 Task: Create a due date automation trigger when advanced on, 2 working days after a card is due add fields with custom fields "Resume" completed at 11:00 AM.
Action: Mouse moved to (1007, 309)
Screenshot: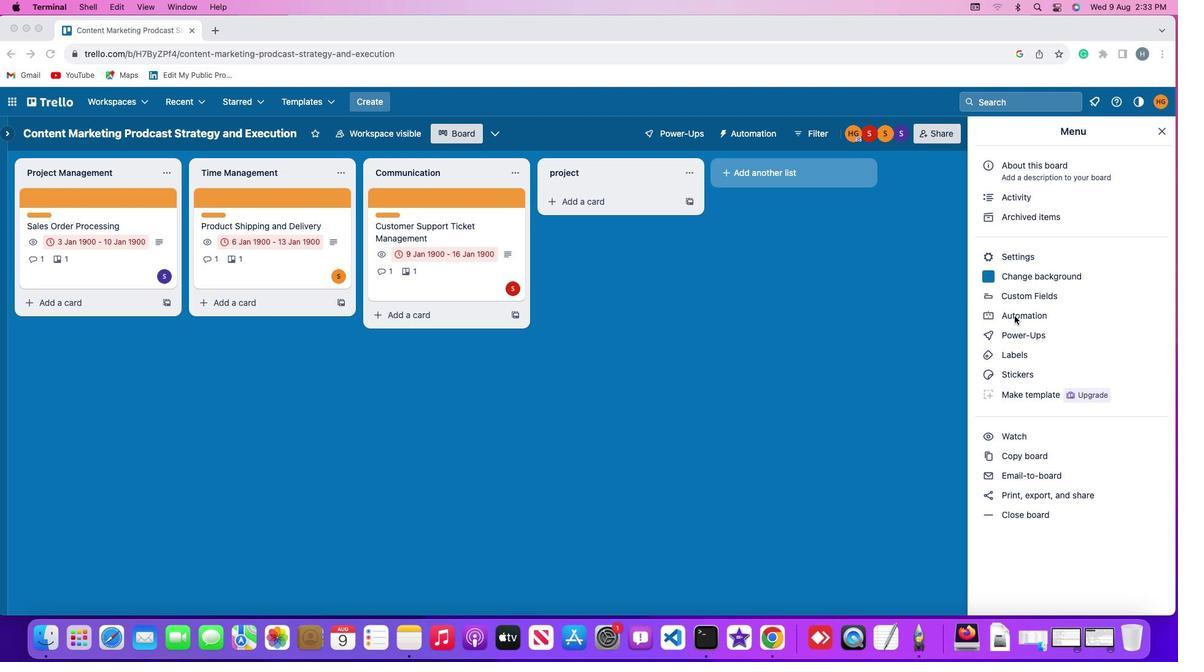 
Action: Mouse pressed left at (1007, 309)
Screenshot: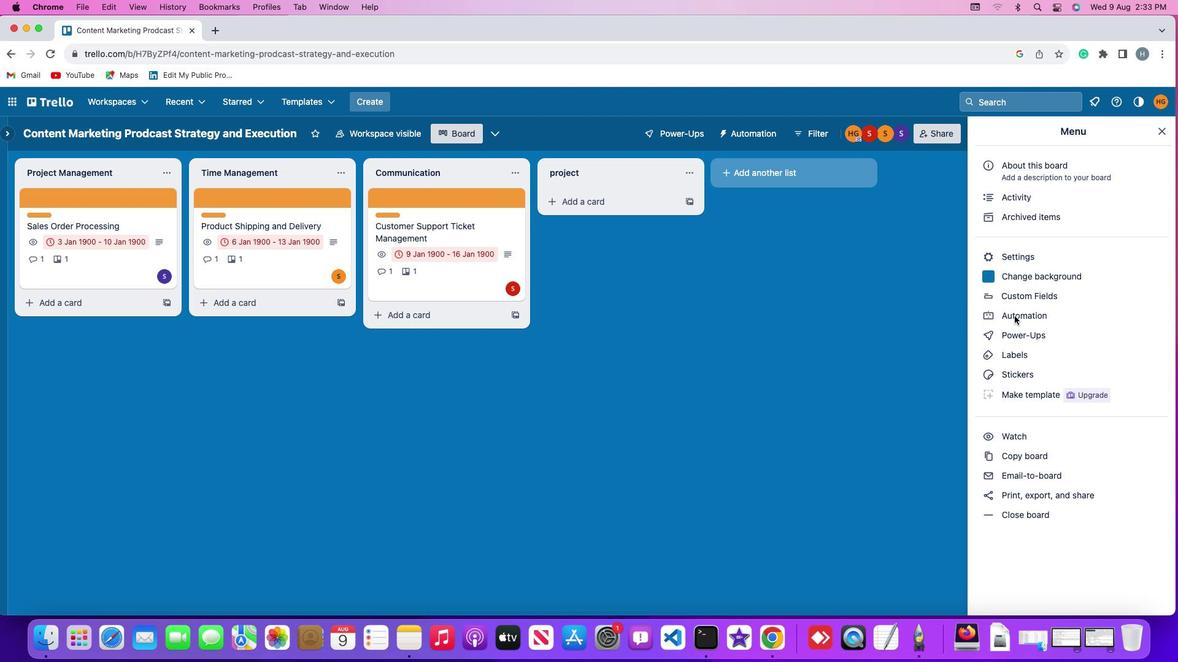 
Action: Mouse pressed left at (1007, 309)
Screenshot: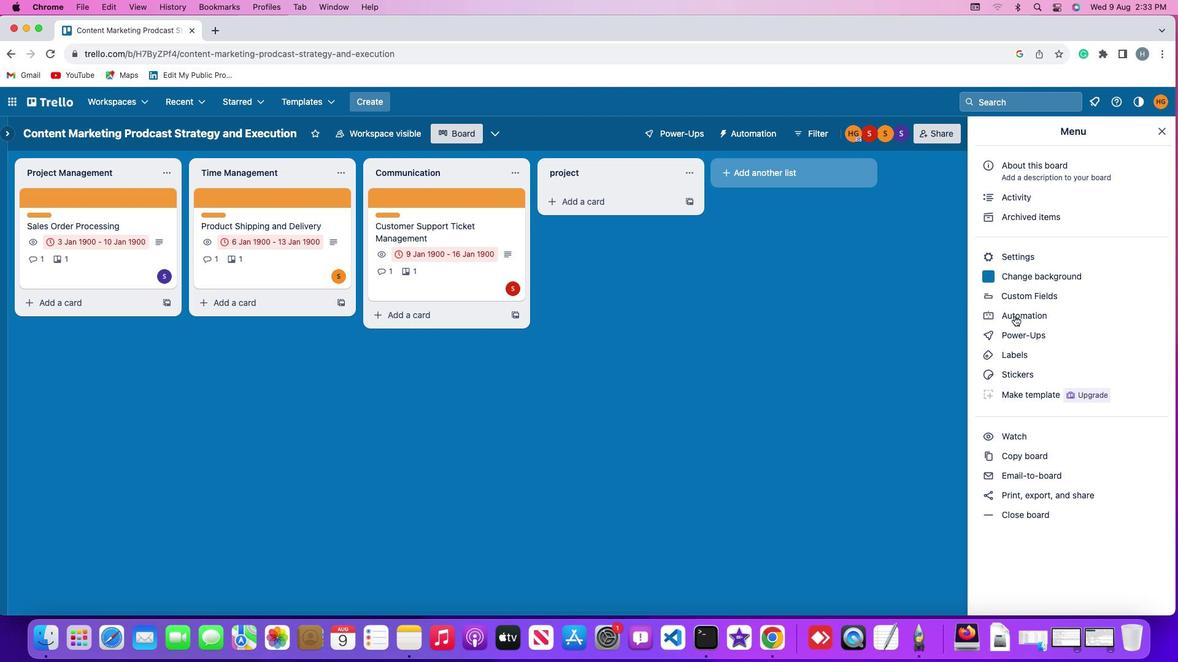 
Action: Mouse moved to (75, 289)
Screenshot: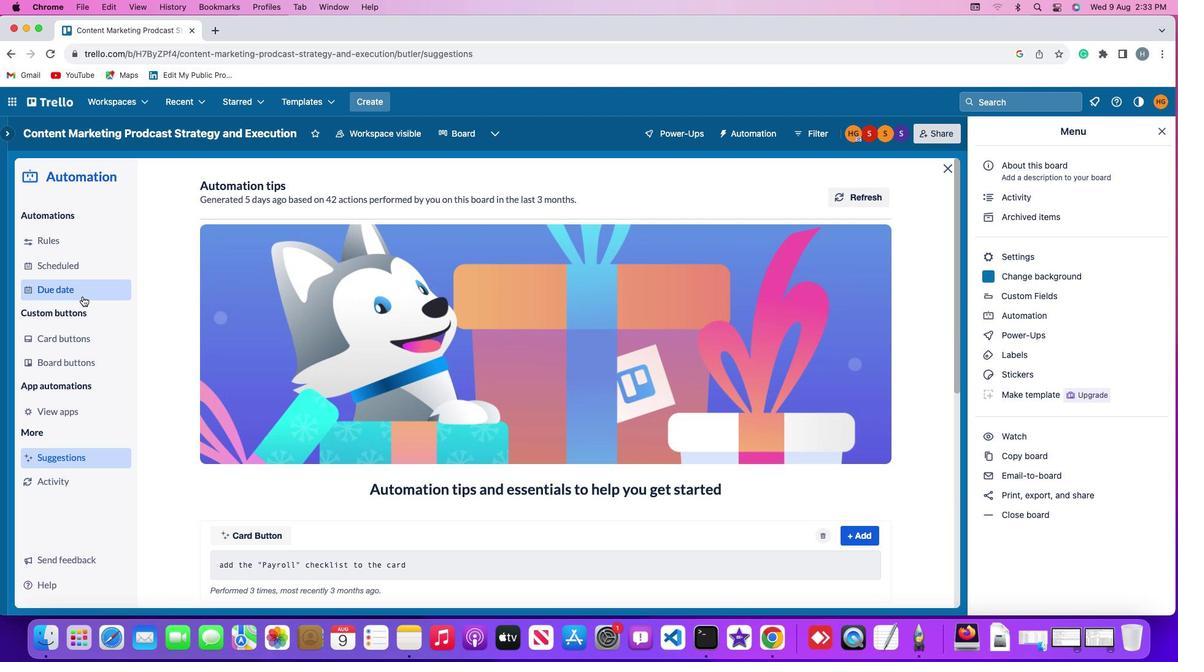 
Action: Mouse pressed left at (75, 289)
Screenshot: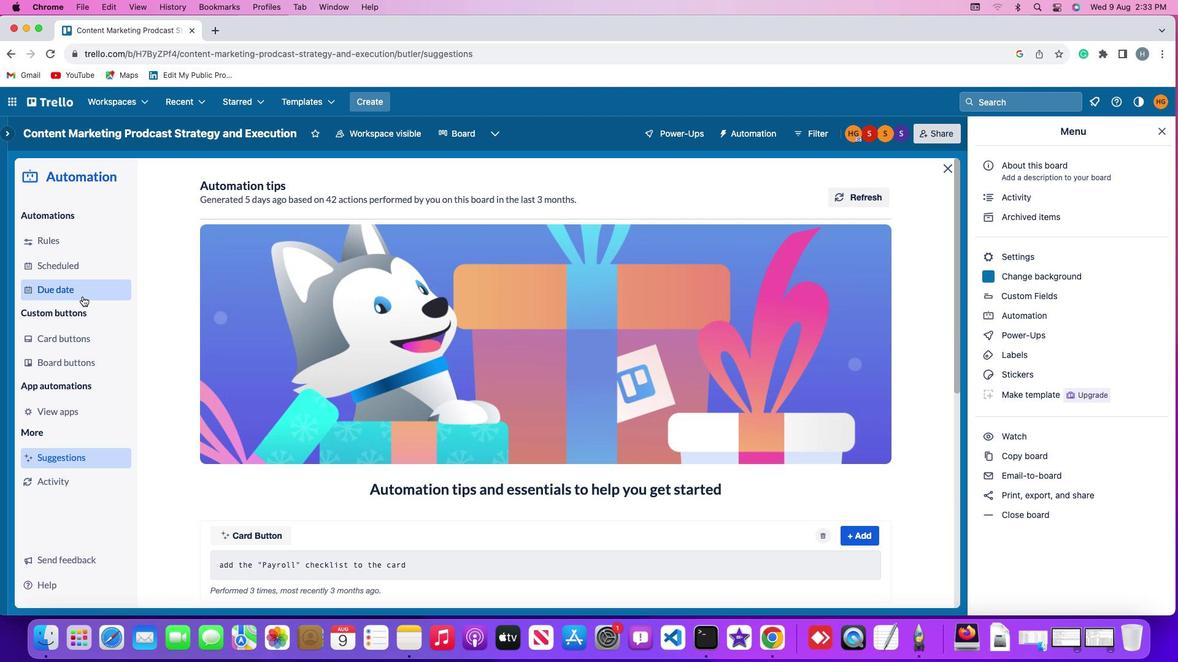 
Action: Mouse moved to (802, 183)
Screenshot: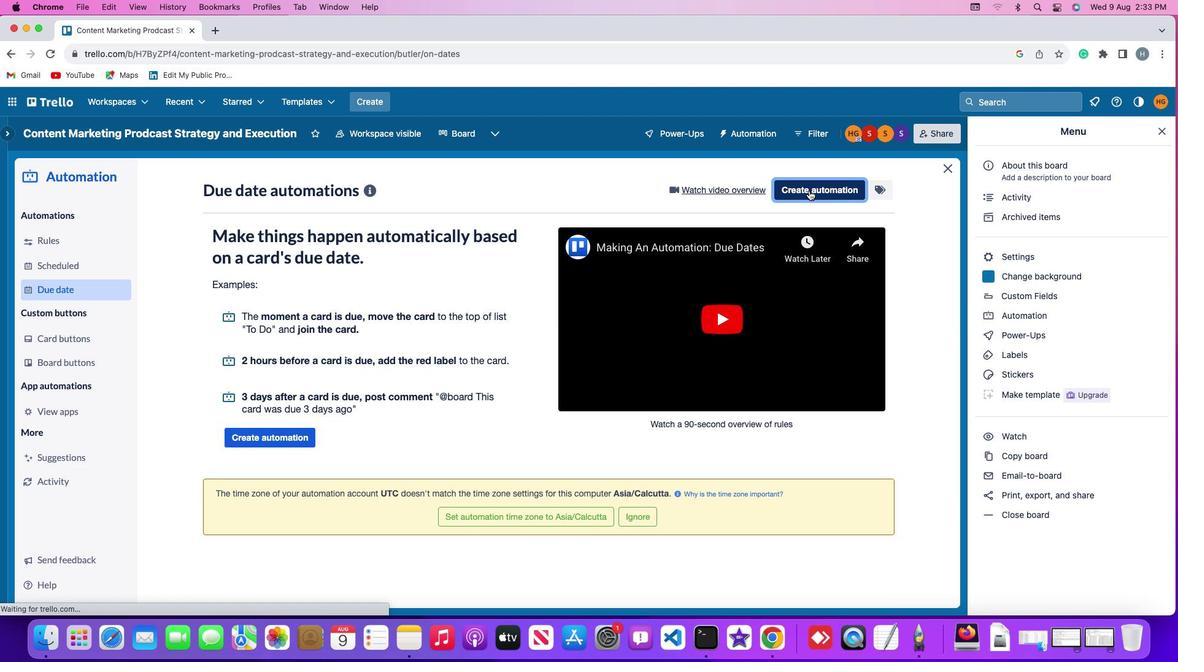 
Action: Mouse pressed left at (802, 183)
Screenshot: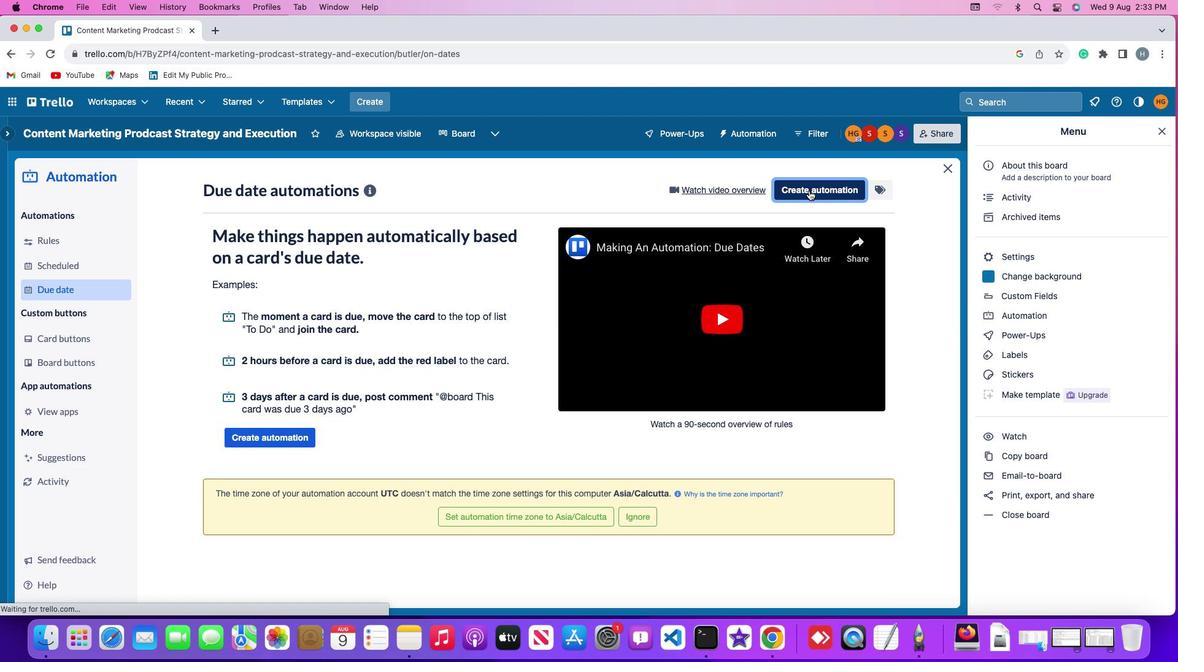 
Action: Mouse moved to (249, 299)
Screenshot: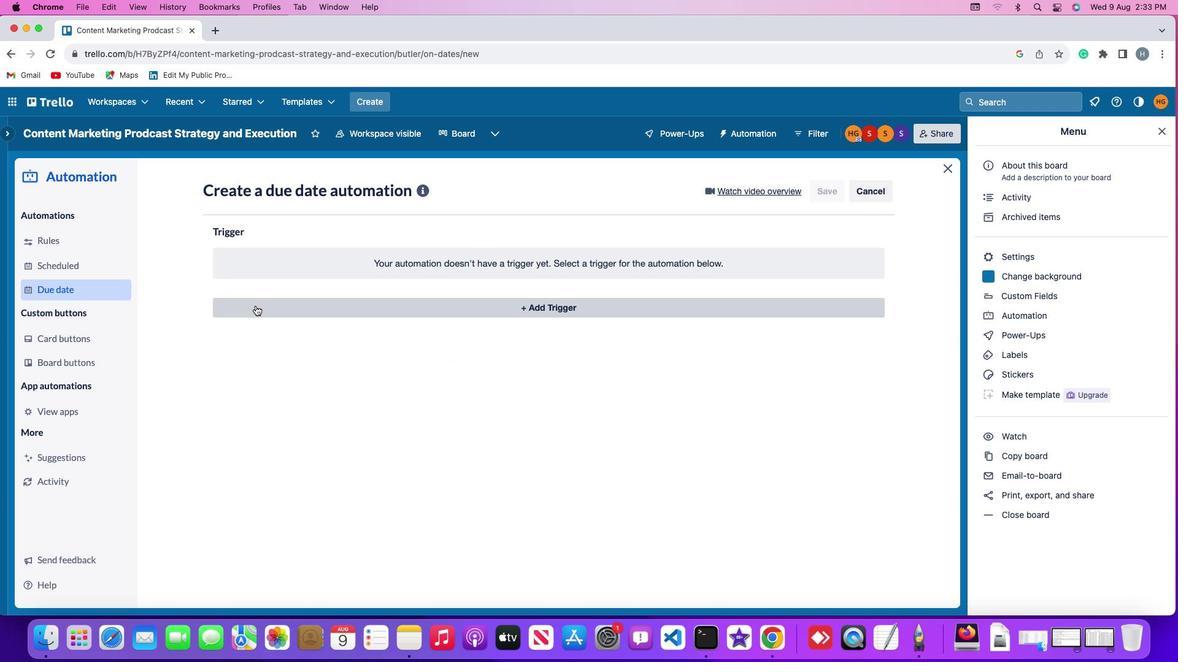 
Action: Mouse pressed left at (249, 299)
Screenshot: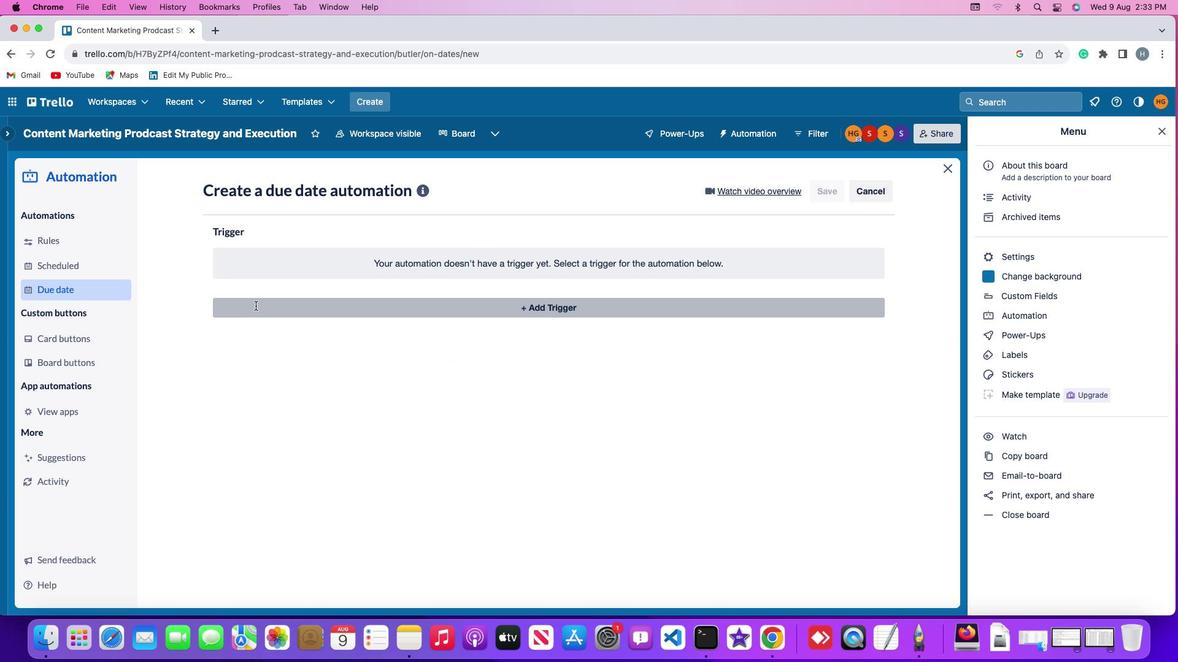 
Action: Mouse moved to (230, 481)
Screenshot: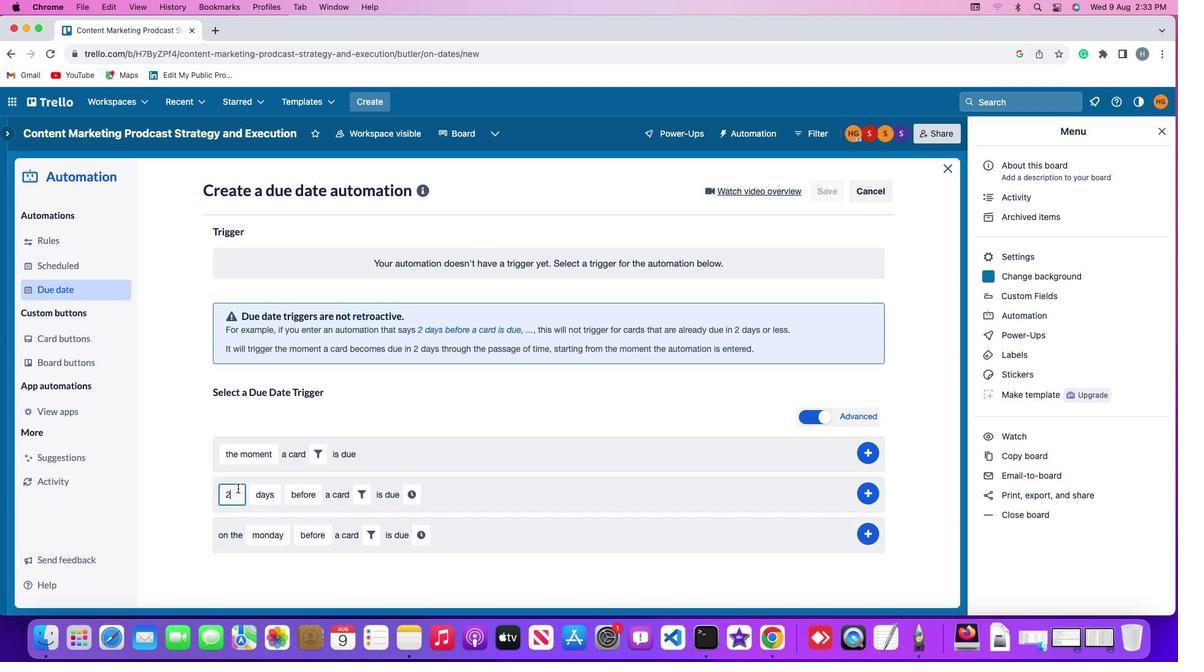 
Action: Mouse pressed left at (230, 481)
Screenshot: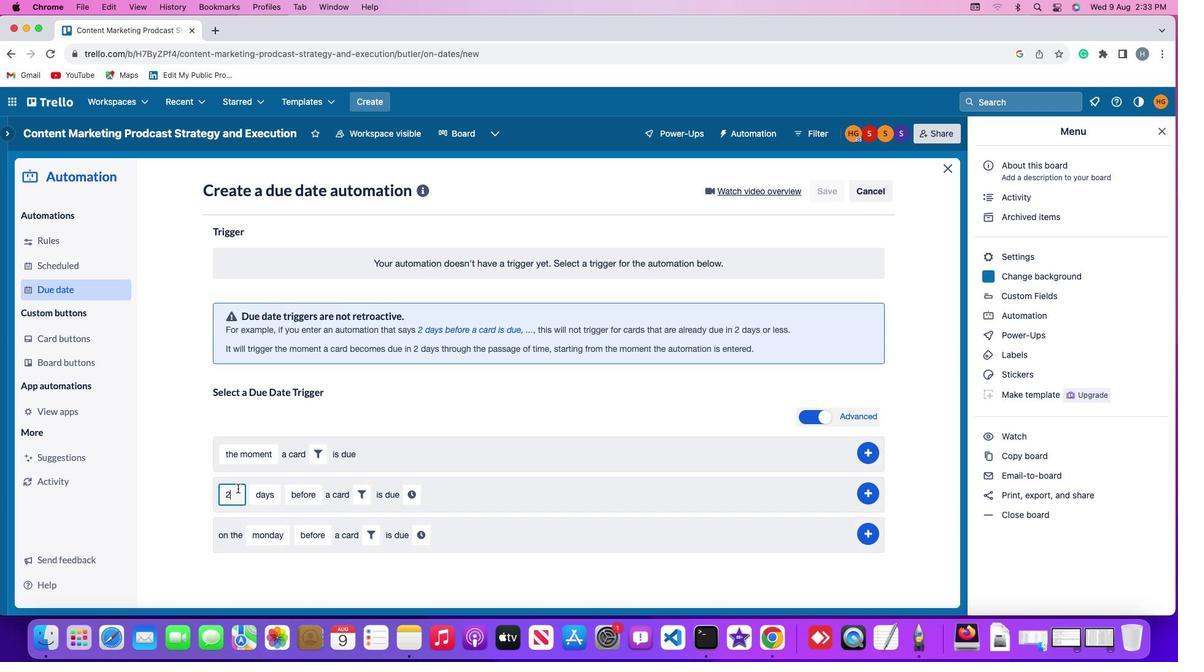 
Action: Mouse moved to (230, 482)
Screenshot: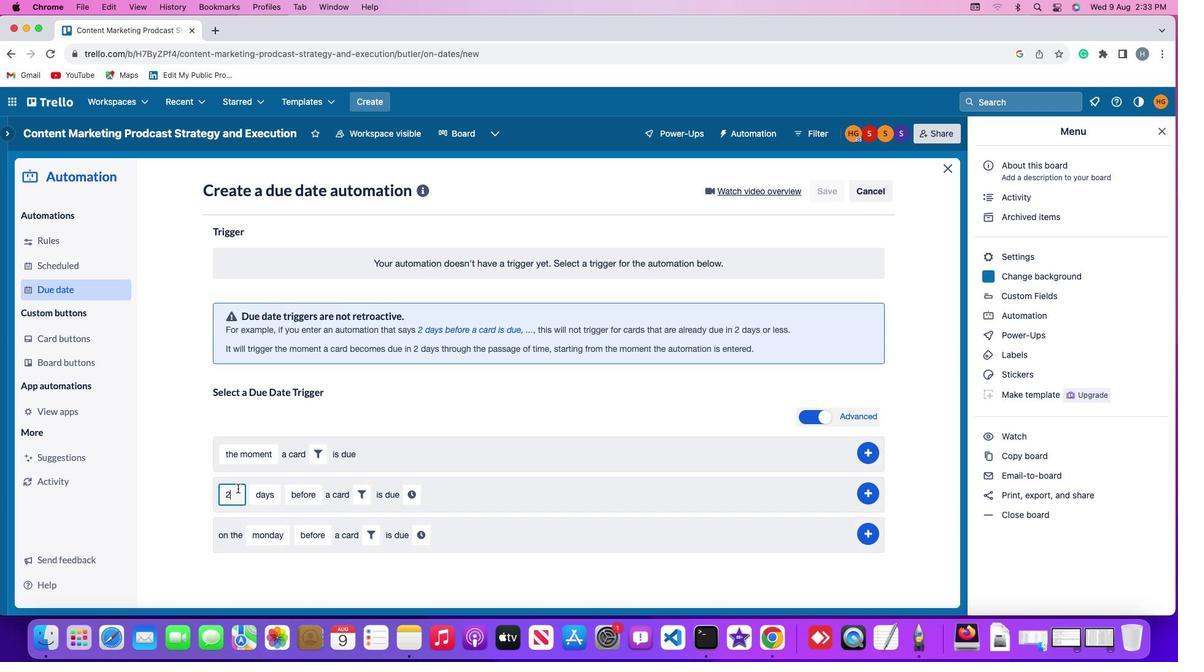 
Action: Key pressed Key.backspace
Screenshot: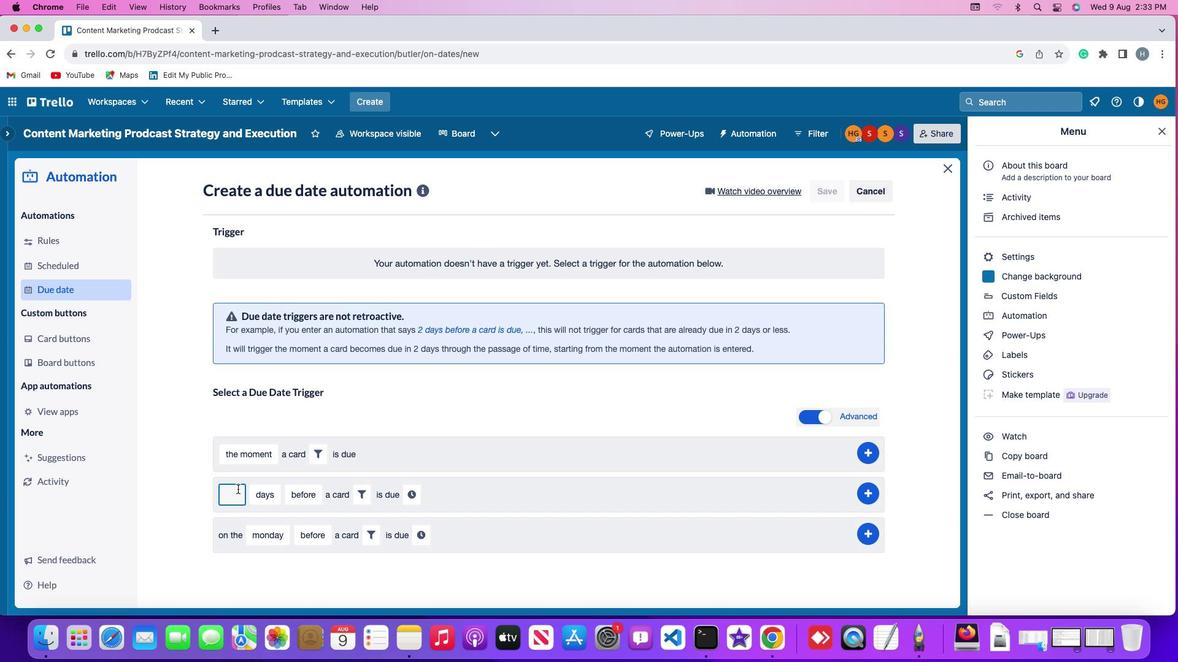 
Action: Mouse moved to (230, 482)
Screenshot: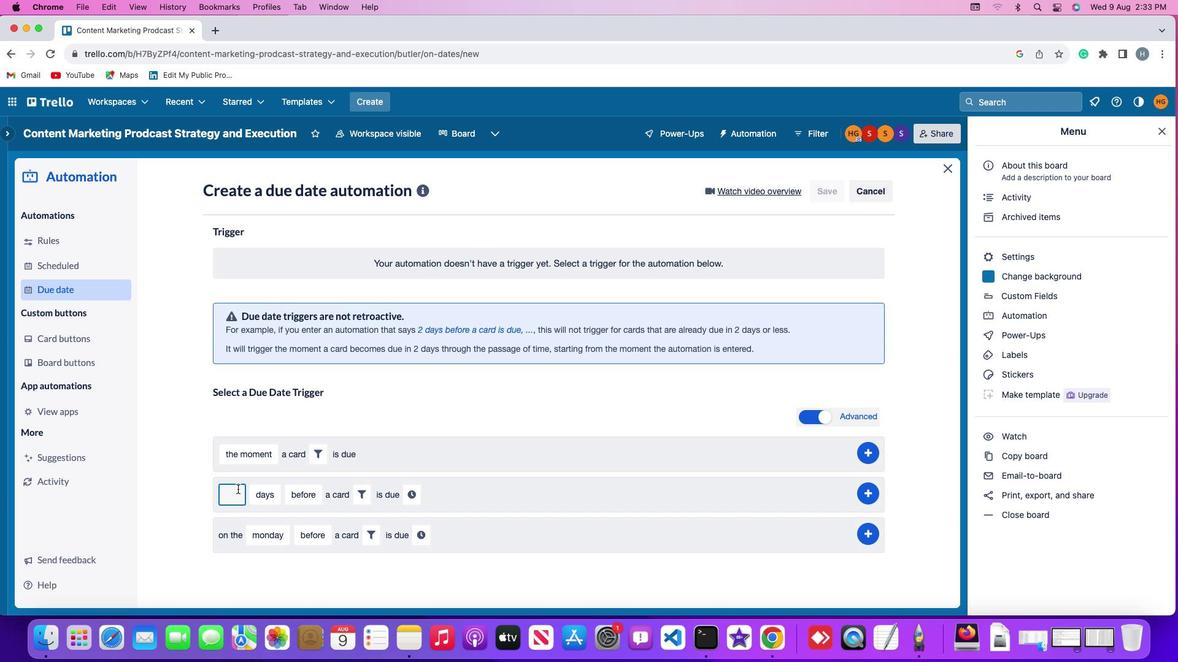 
Action: Key pressed '2'
Screenshot: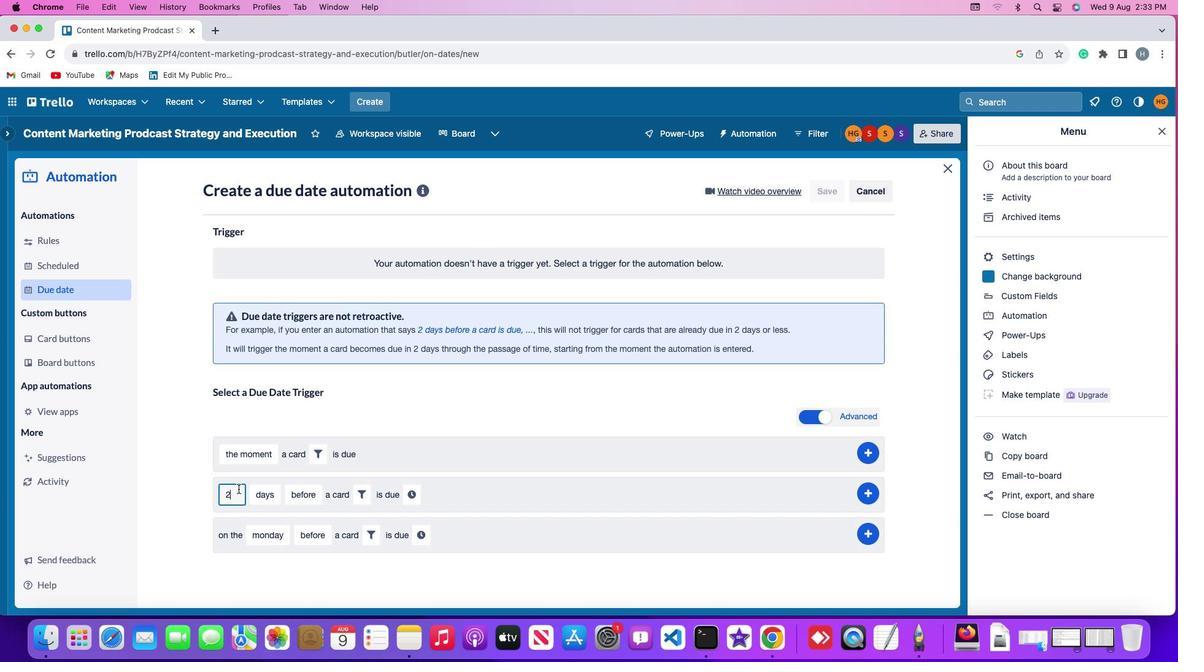 
Action: Mouse moved to (247, 488)
Screenshot: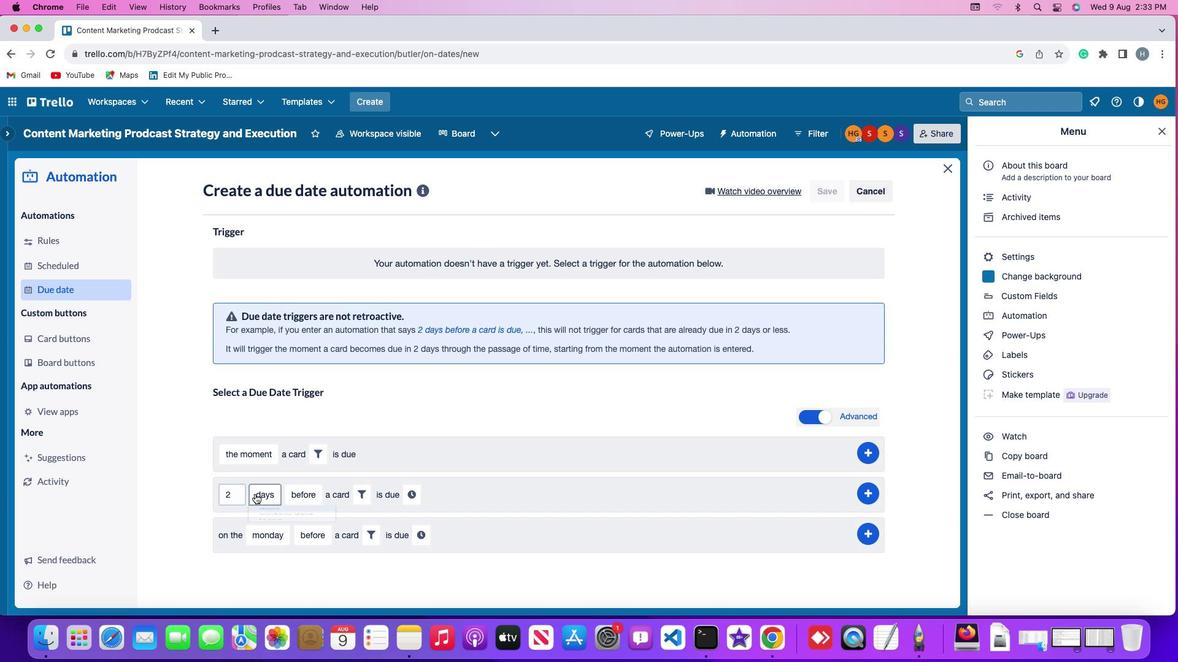 
Action: Mouse pressed left at (247, 488)
Screenshot: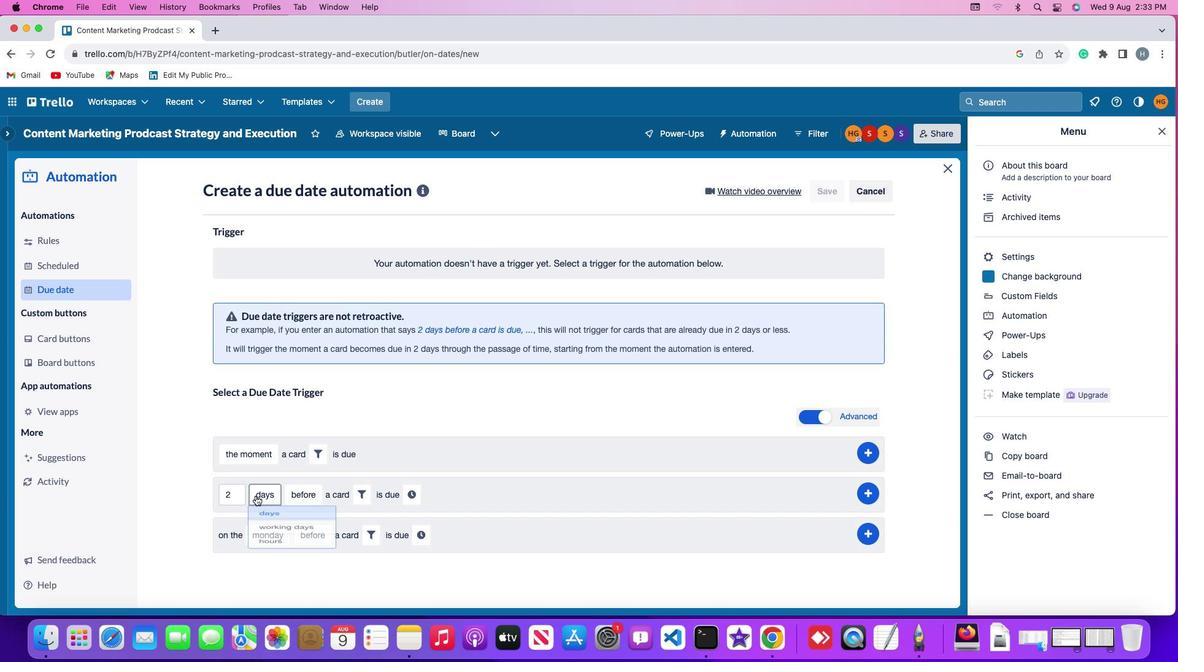 
Action: Mouse moved to (266, 533)
Screenshot: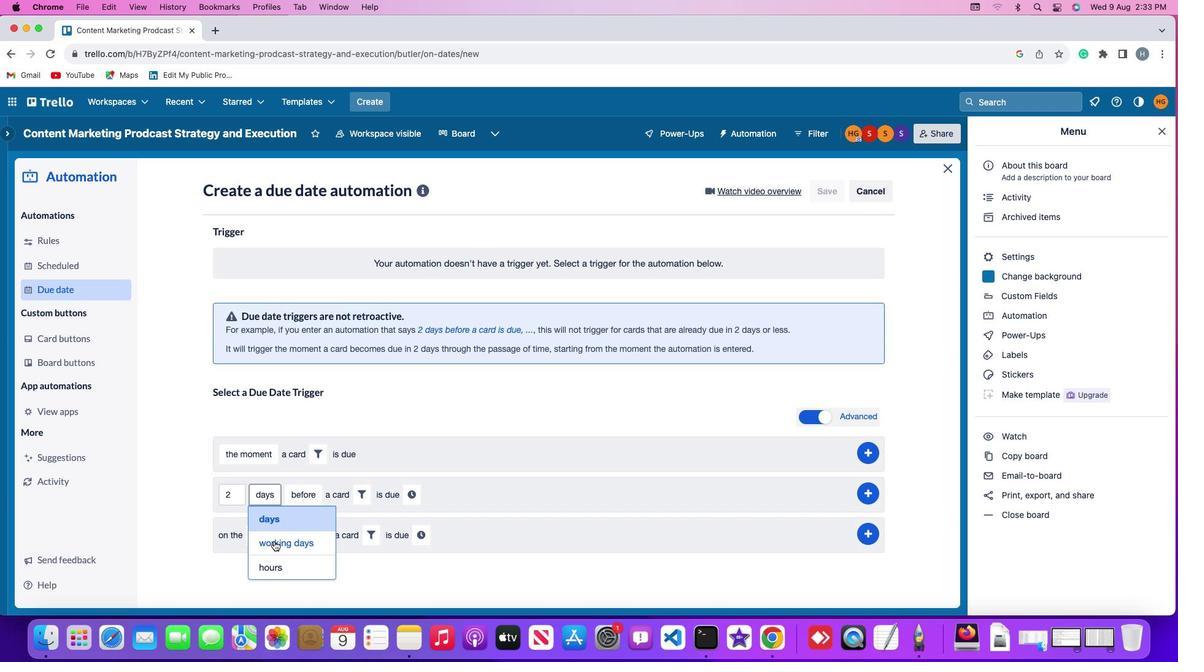 
Action: Mouse pressed left at (266, 533)
Screenshot: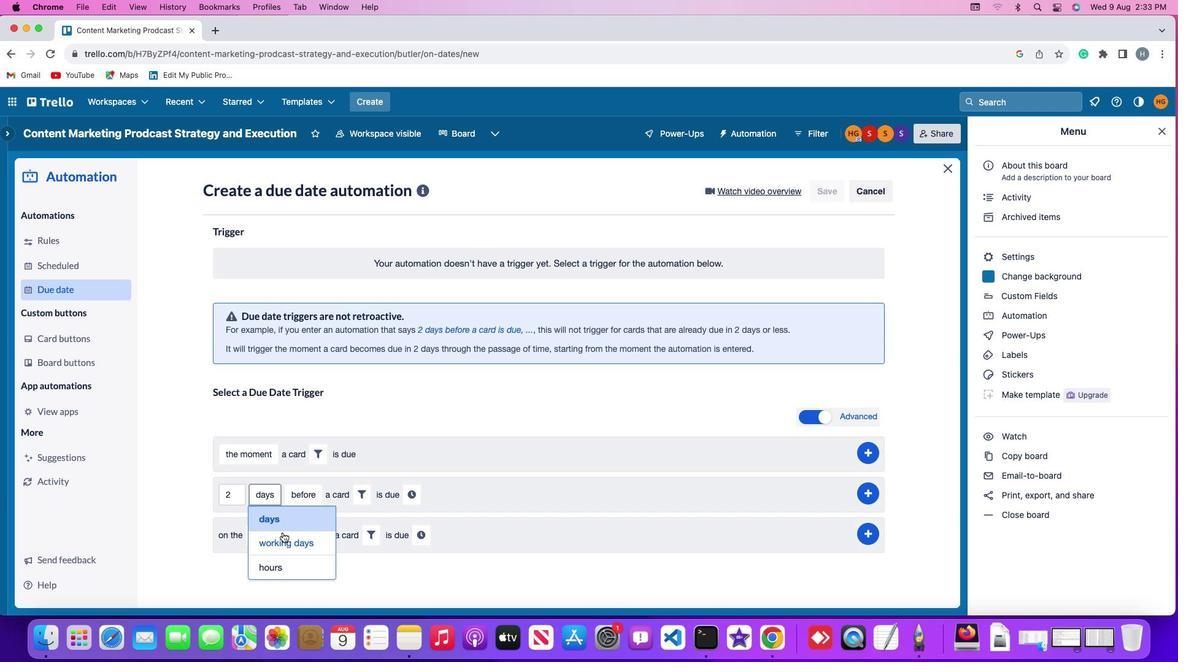 
Action: Mouse moved to (317, 484)
Screenshot: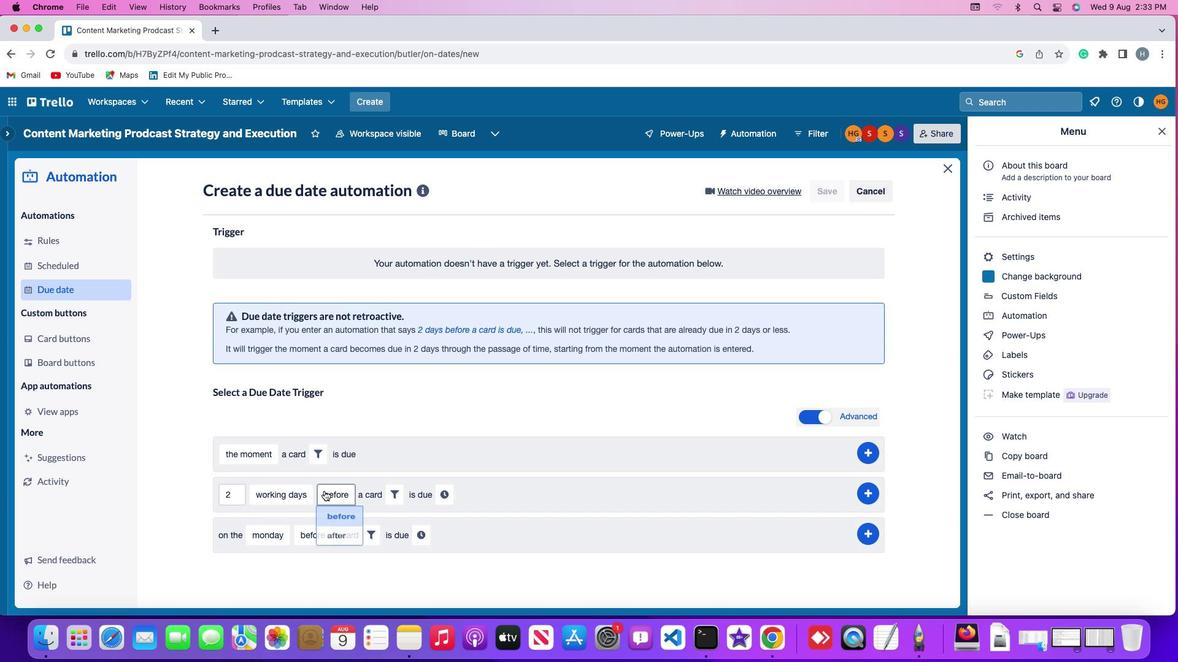 
Action: Mouse pressed left at (317, 484)
Screenshot: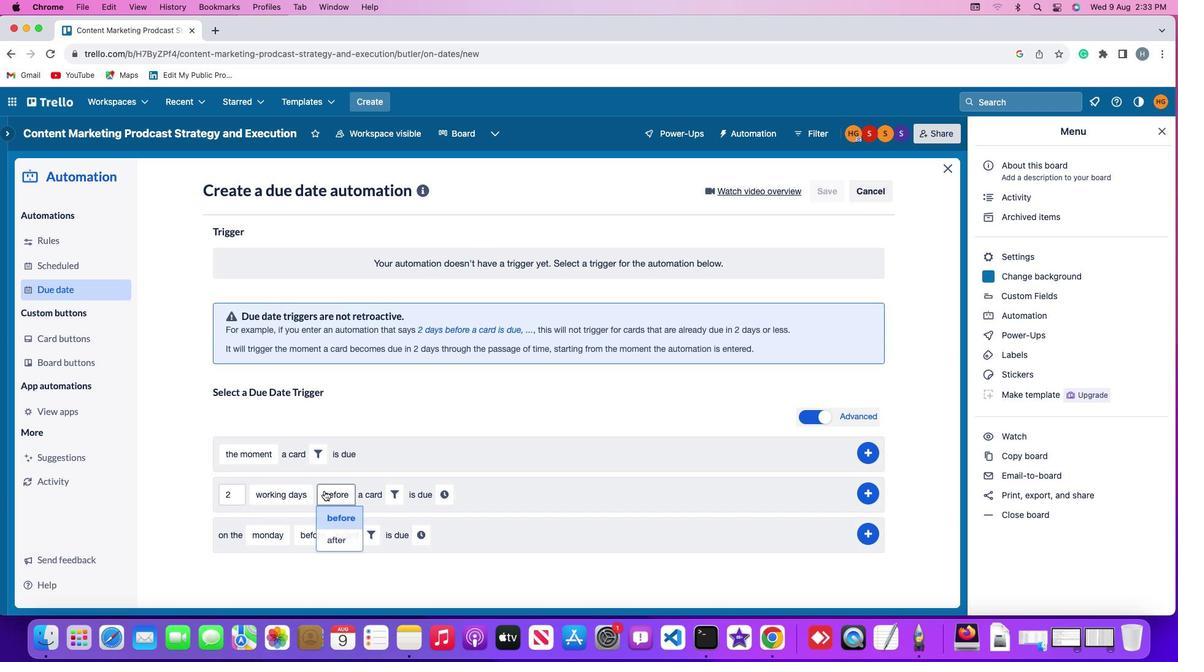 
Action: Mouse moved to (322, 532)
Screenshot: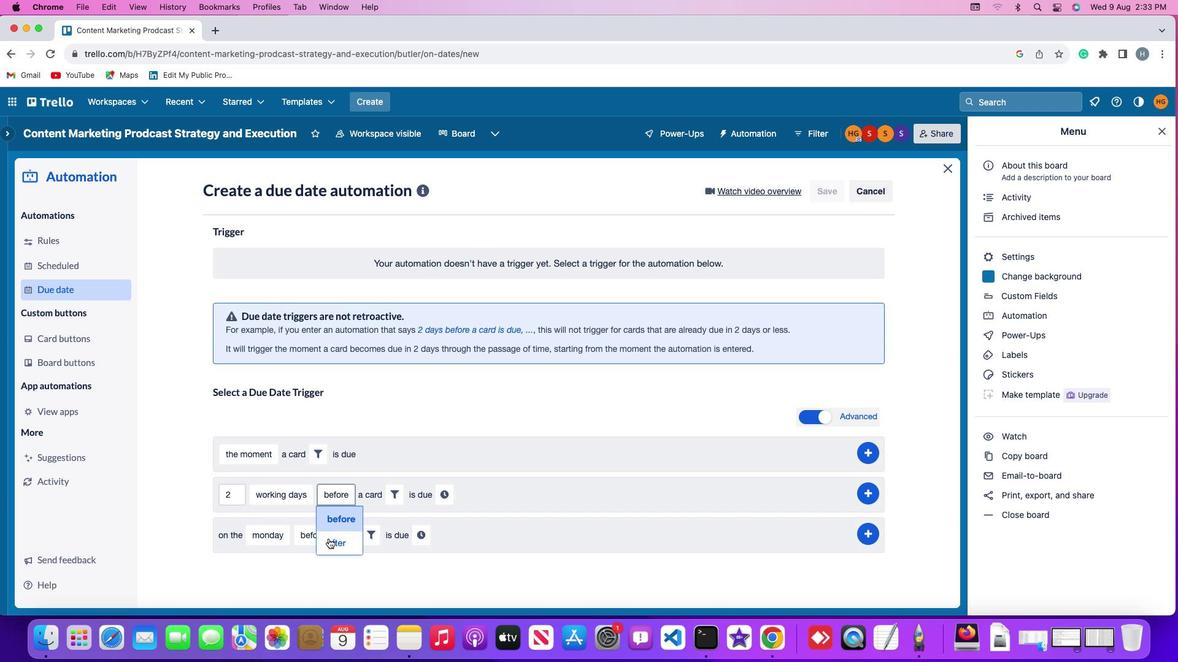 
Action: Mouse pressed left at (322, 532)
Screenshot: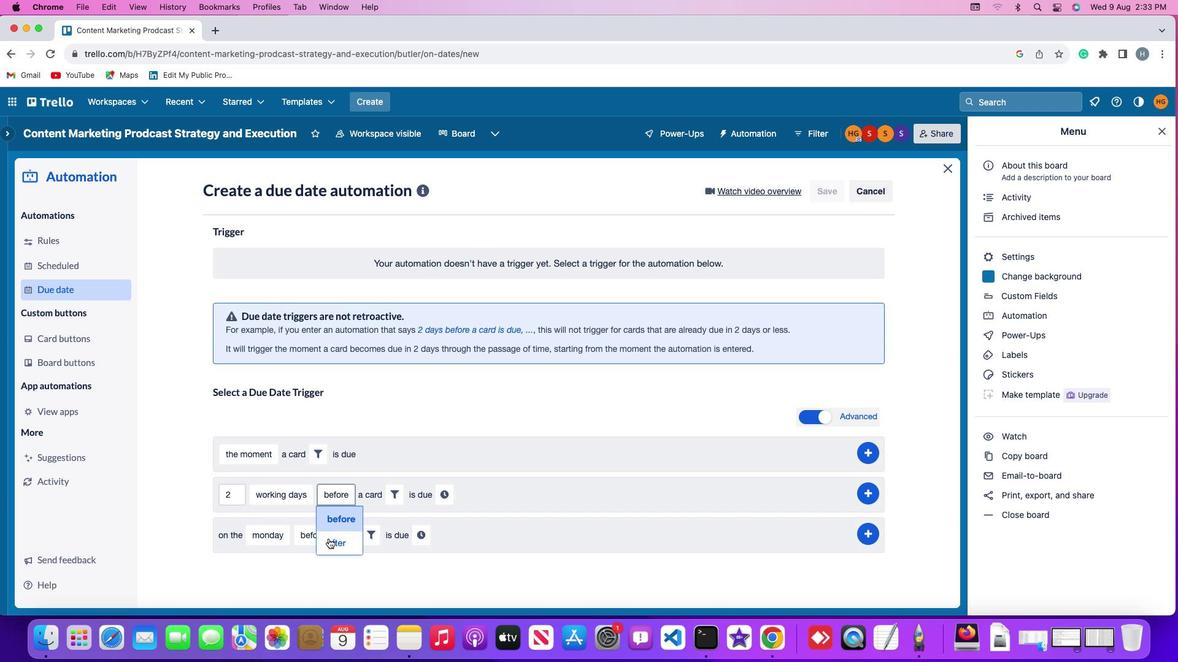 
Action: Mouse moved to (385, 489)
Screenshot: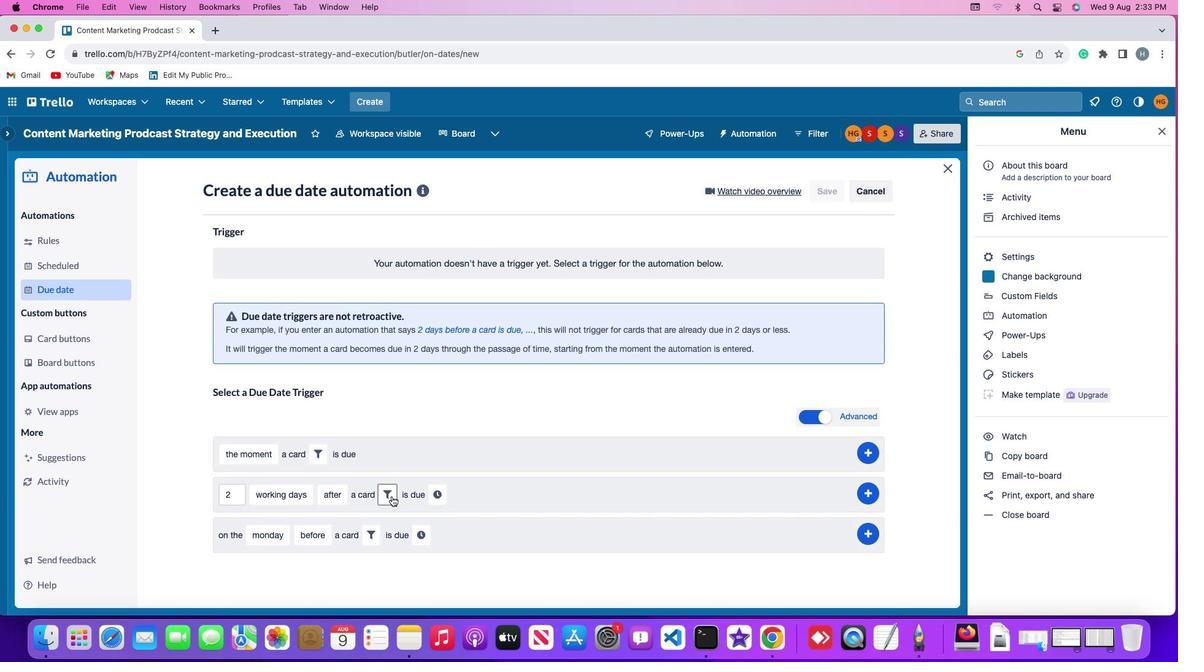 
Action: Mouse pressed left at (385, 489)
Screenshot: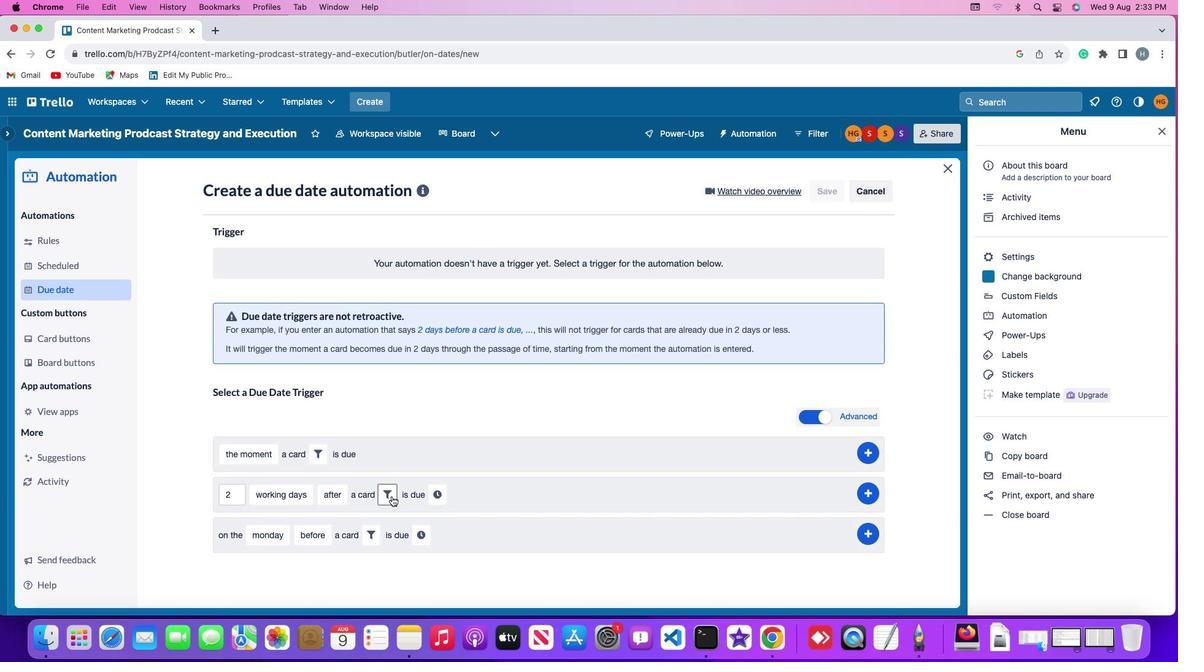 
Action: Mouse moved to (582, 530)
Screenshot: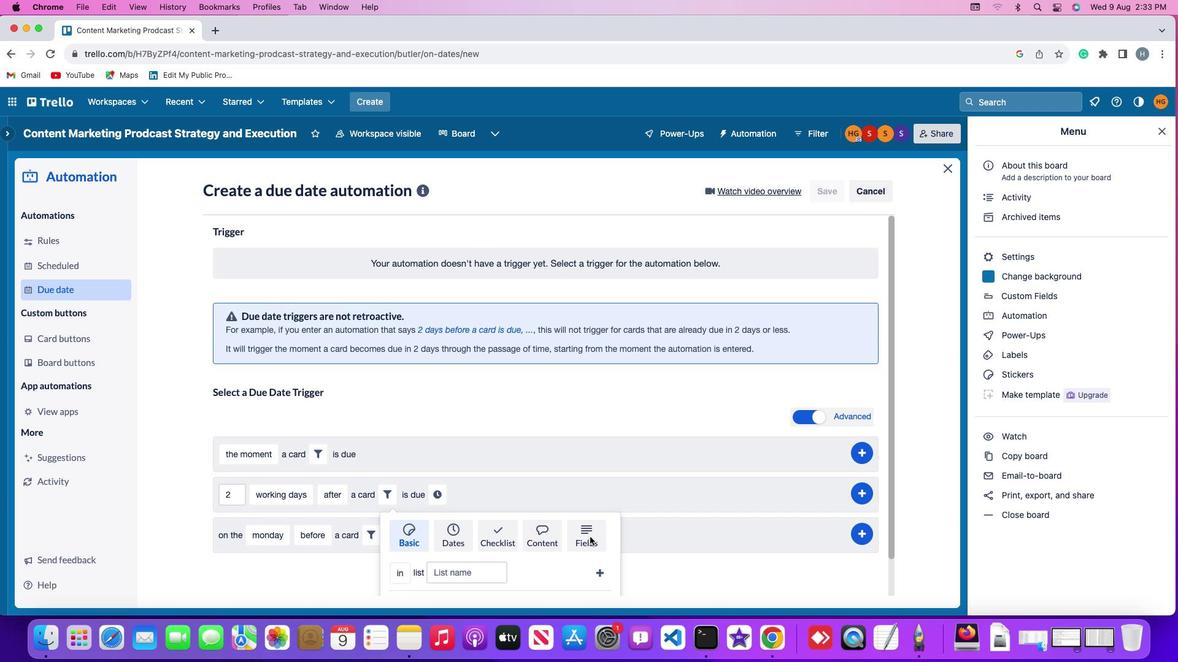 
Action: Mouse pressed left at (582, 530)
Screenshot: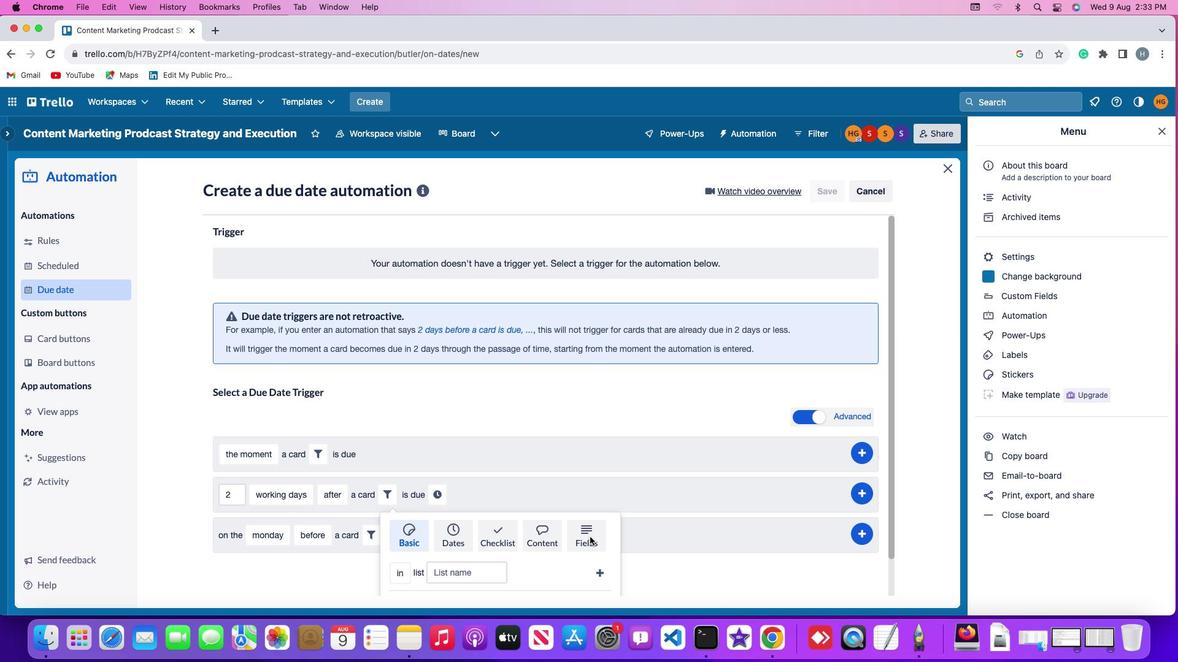 
Action: Mouse moved to (338, 564)
Screenshot: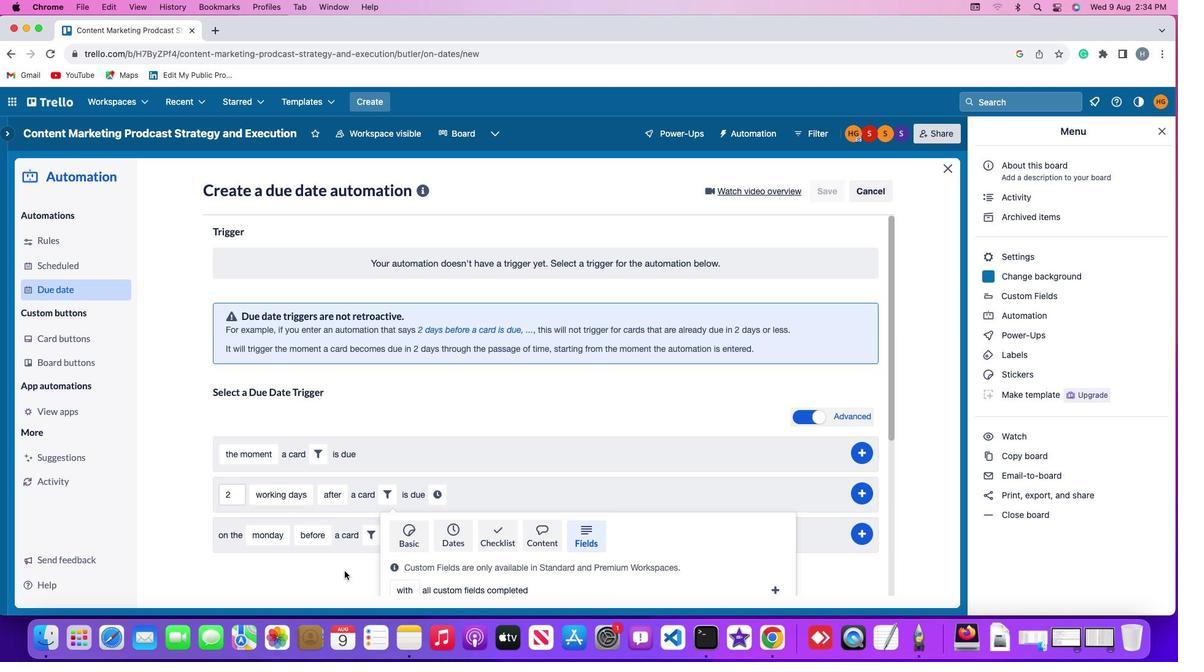 
Action: Mouse scrolled (338, 564) with delta (-6, -6)
Screenshot: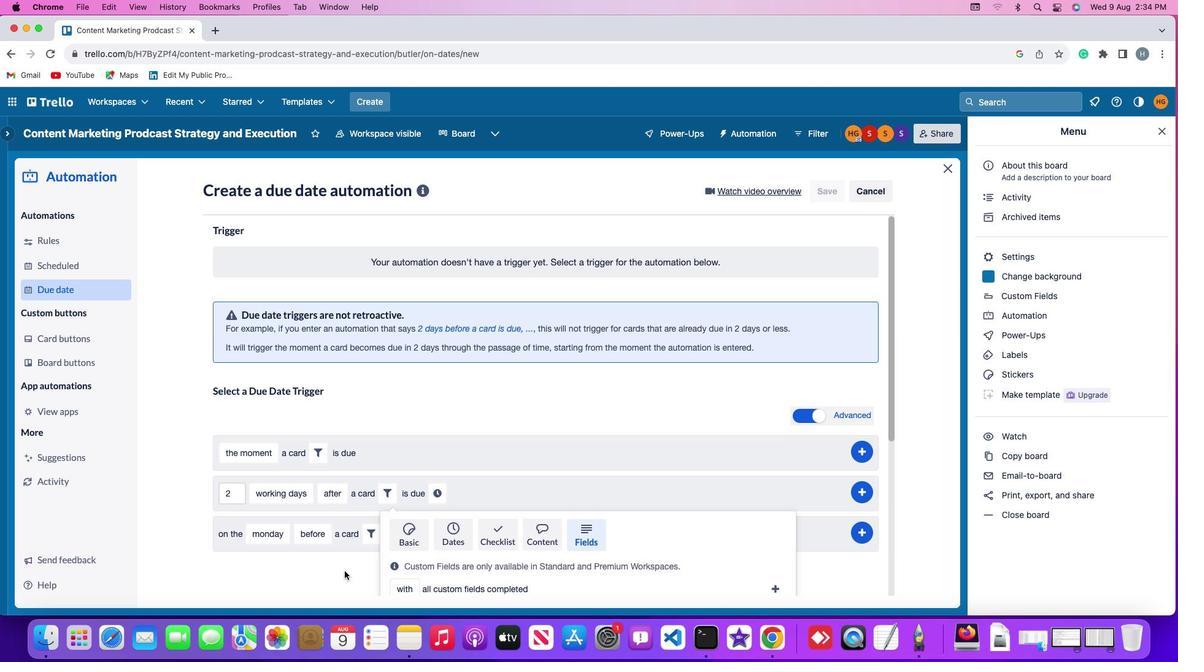 
Action: Mouse scrolled (338, 564) with delta (-6, -6)
Screenshot: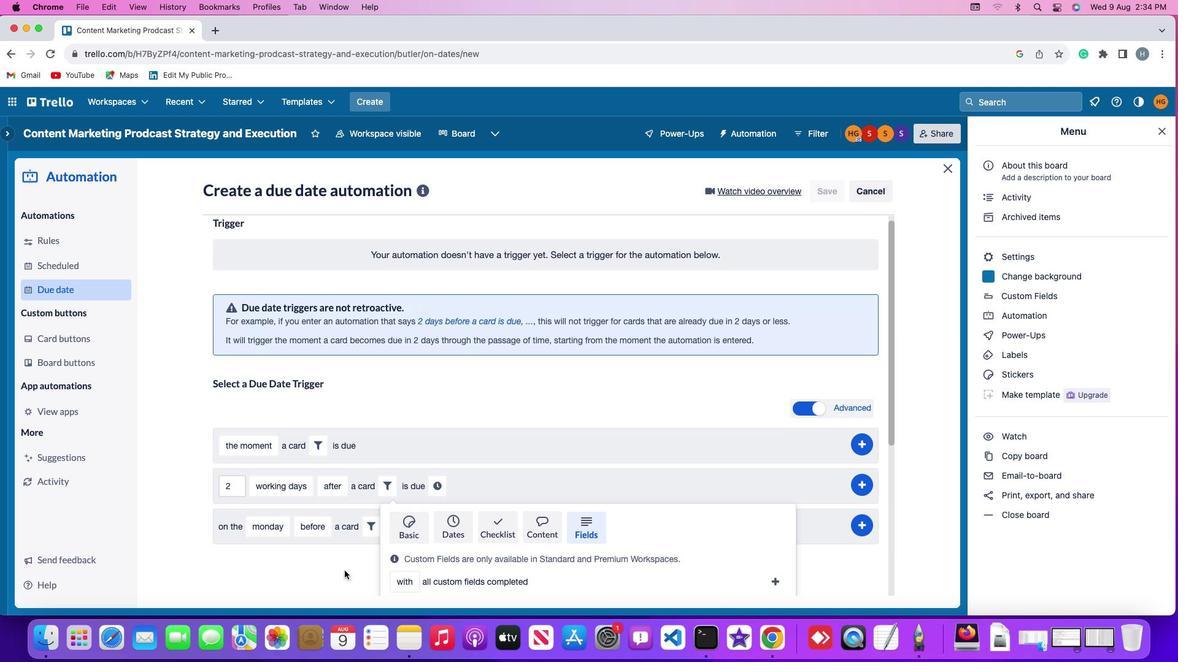 
Action: Mouse scrolled (338, 564) with delta (-6, -6)
Screenshot: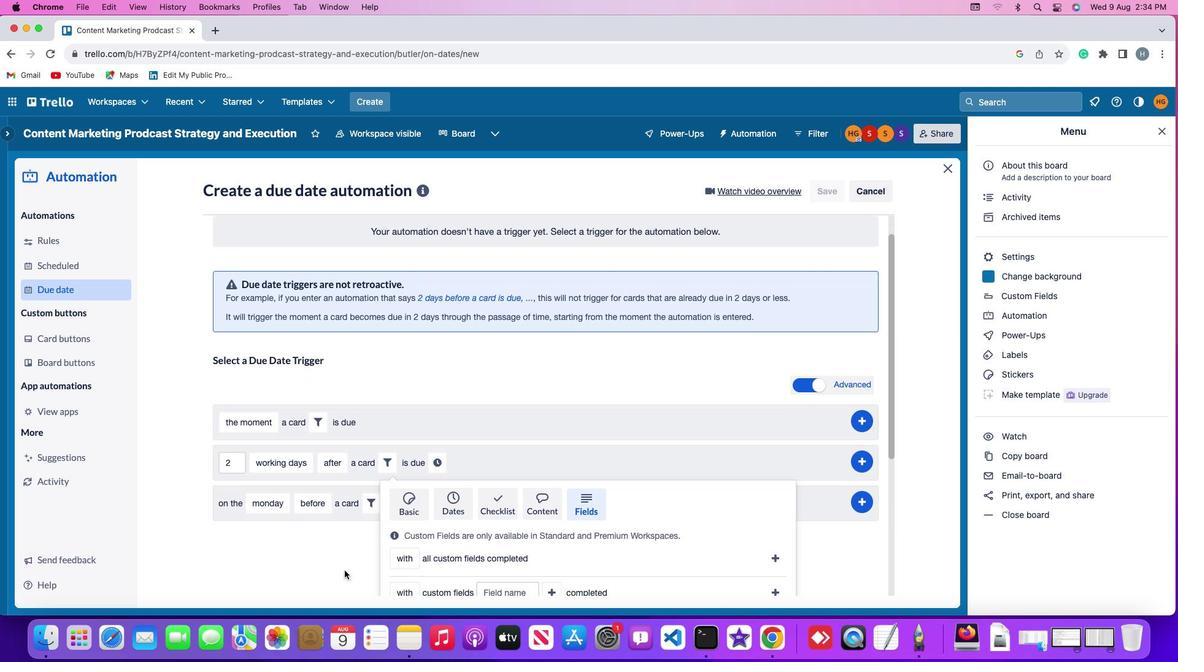 
Action: Mouse moved to (338, 564)
Screenshot: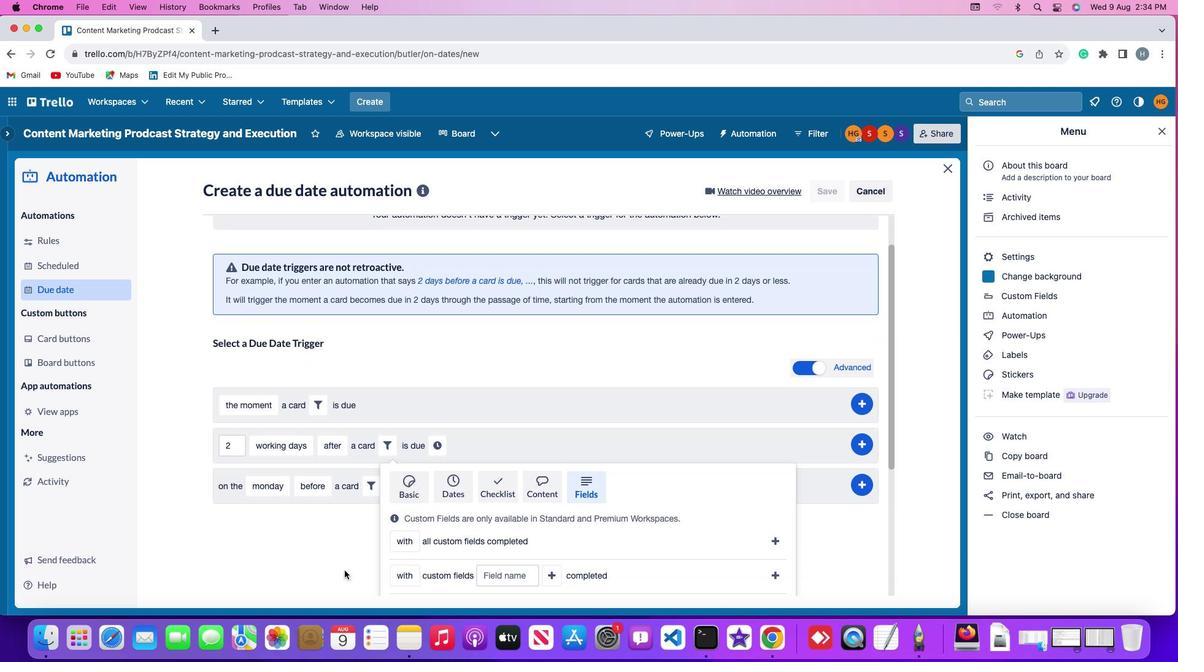
Action: Mouse scrolled (338, 564) with delta (-6, -7)
Screenshot: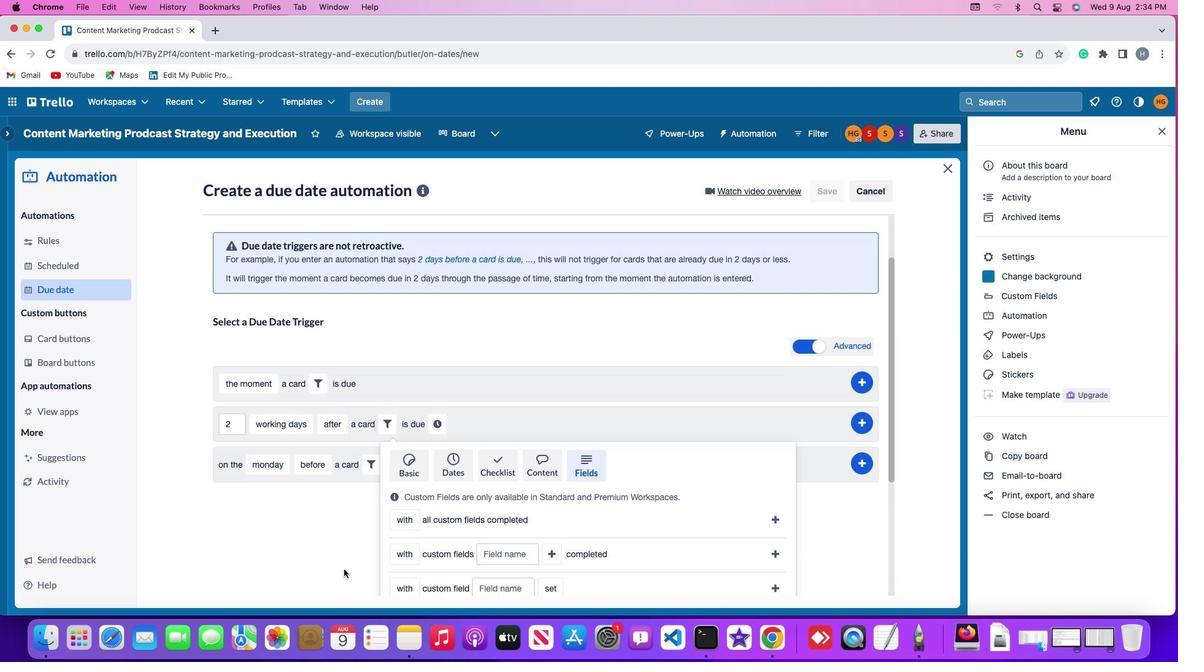 
Action: Mouse moved to (406, 490)
Screenshot: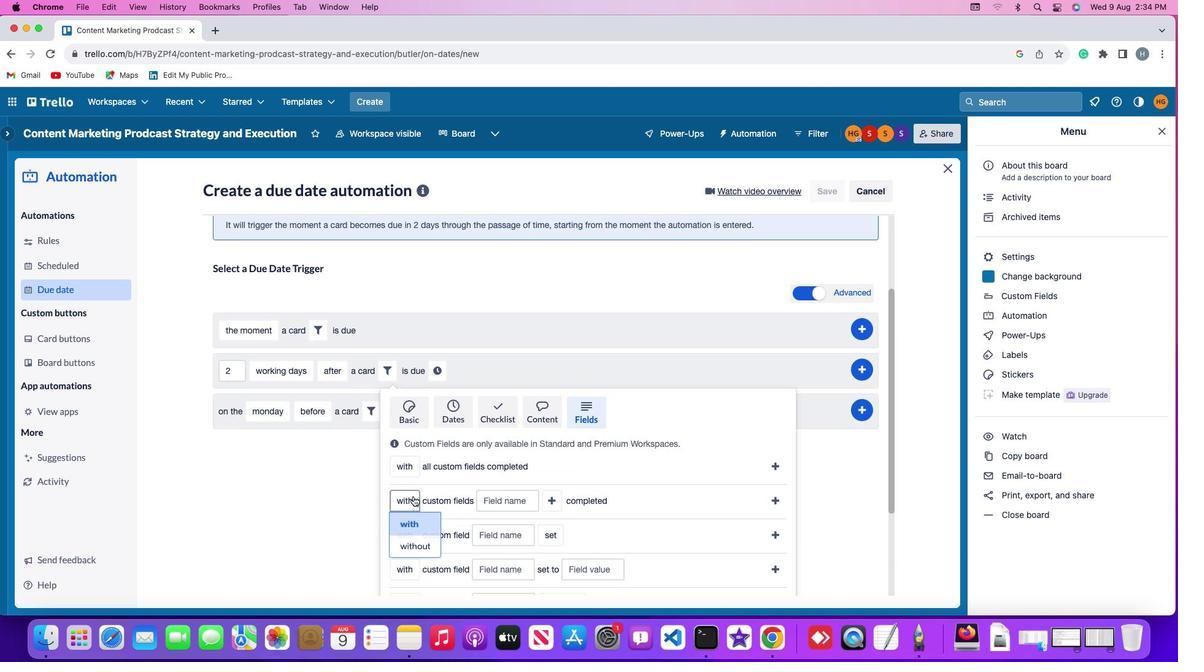 
Action: Mouse pressed left at (406, 490)
Screenshot: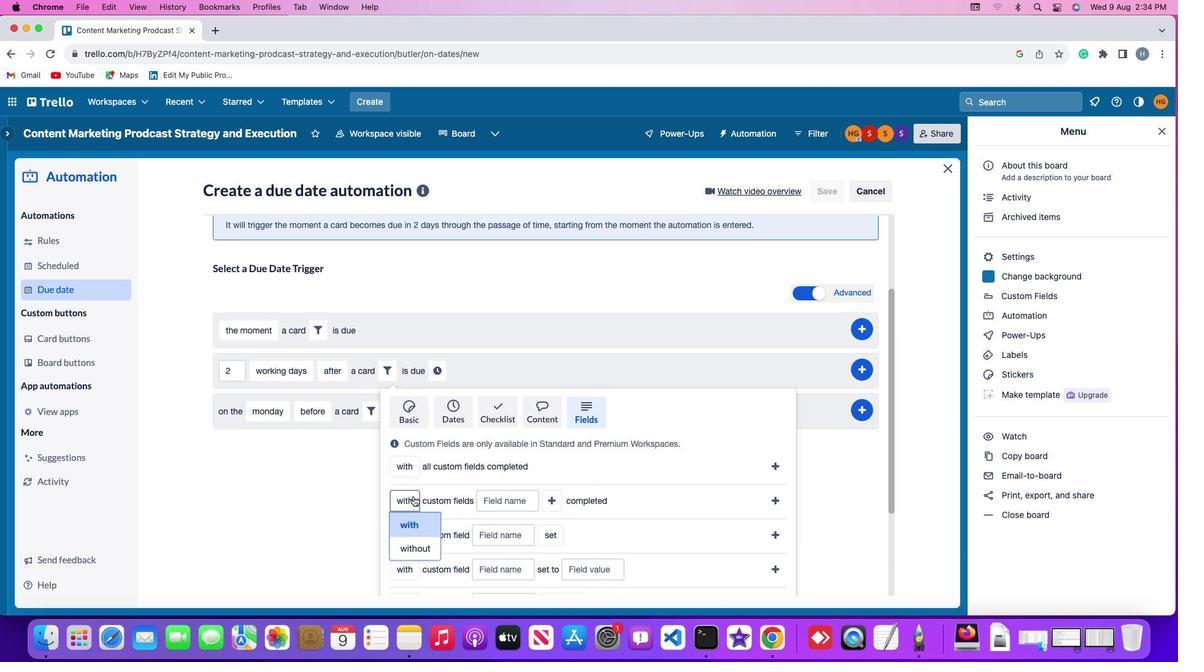 
Action: Mouse moved to (405, 516)
Screenshot: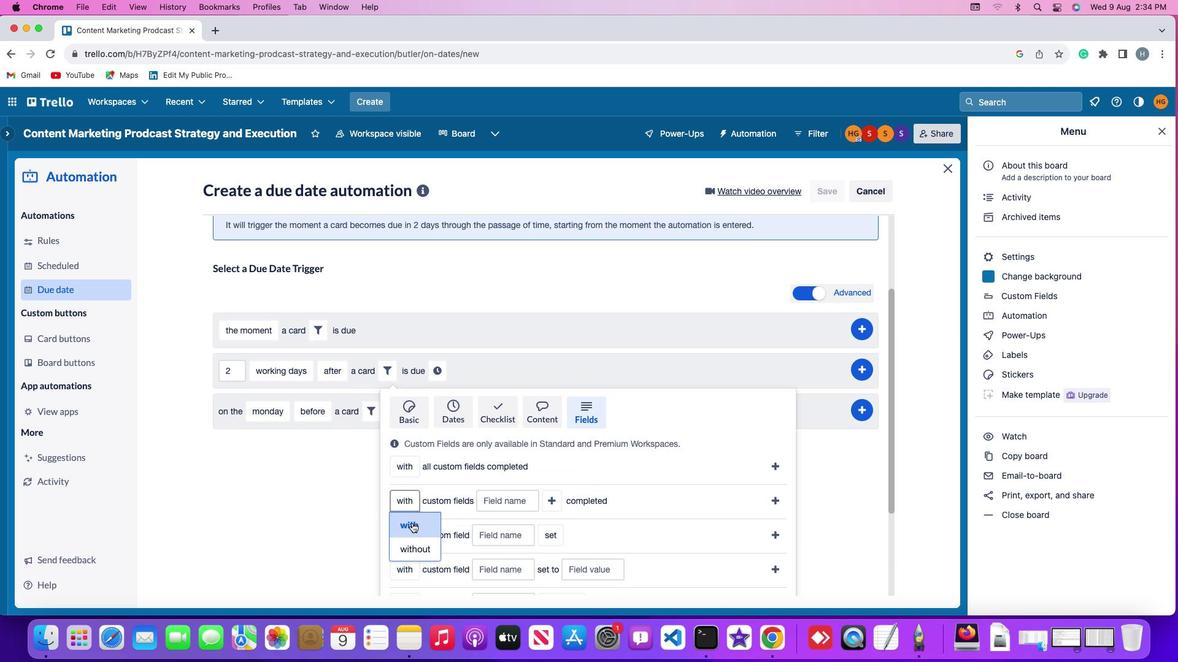 
Action: Mouse pressed left at (405, 516)
Screenshot: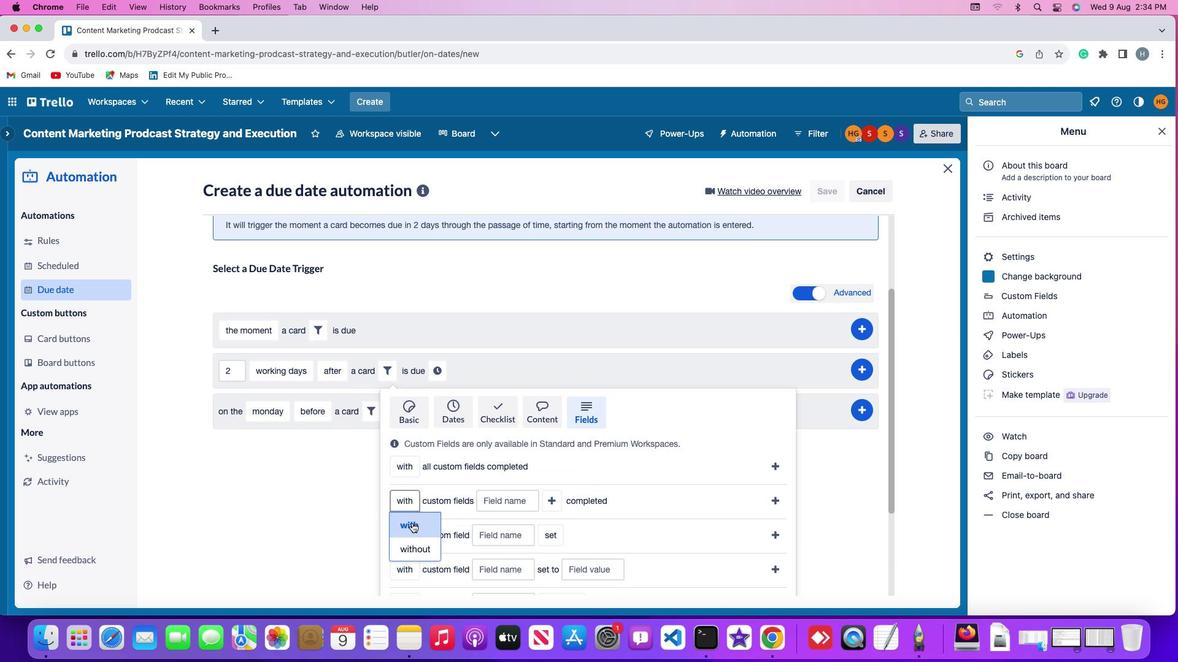 
Action: Mouse moved to (497, 495)
Screenshot: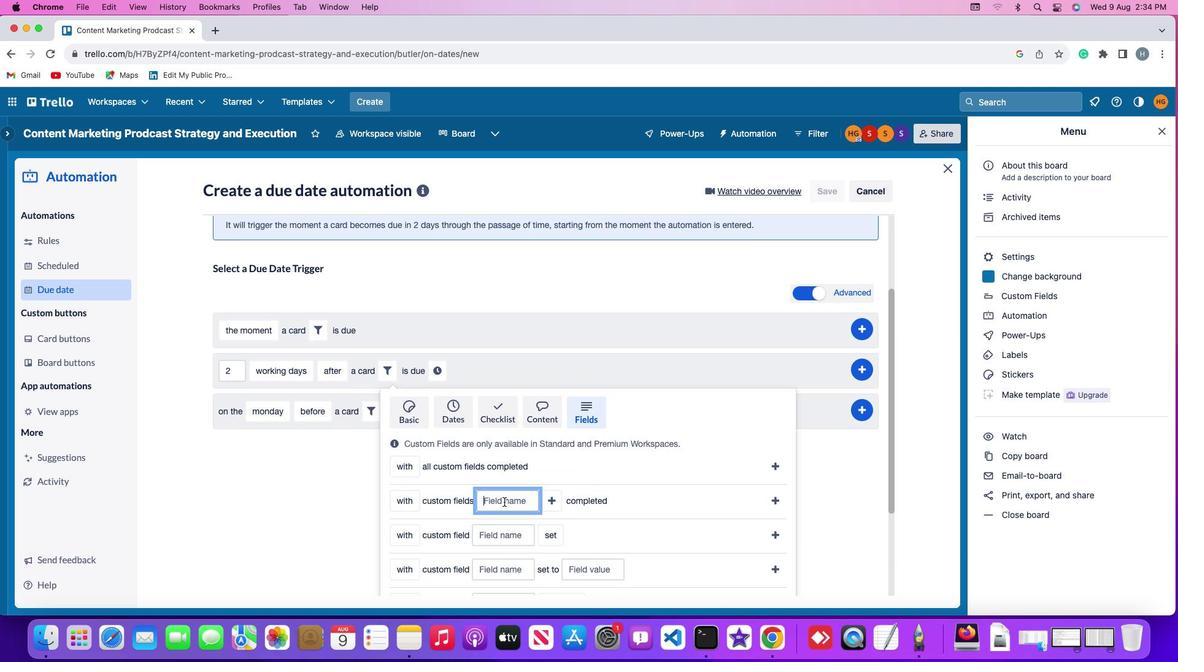 
Action: Mouse pressed left at (497, 495)
Screenshot: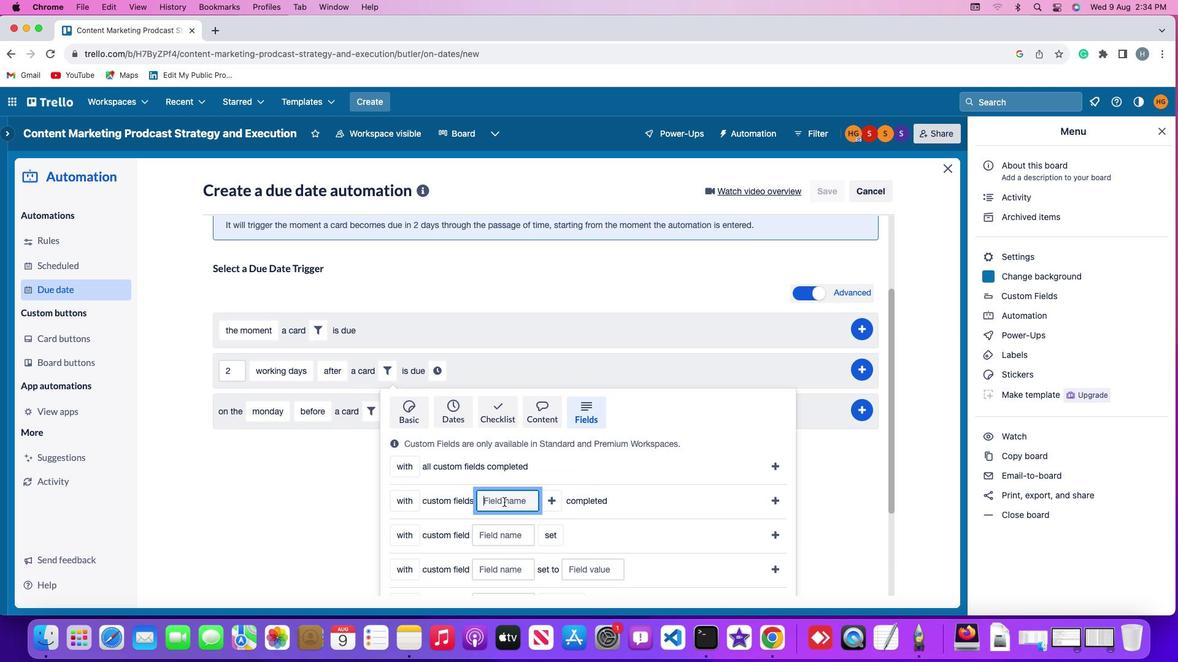 
Action: Mouse moved to (497, 495)
Screenshot: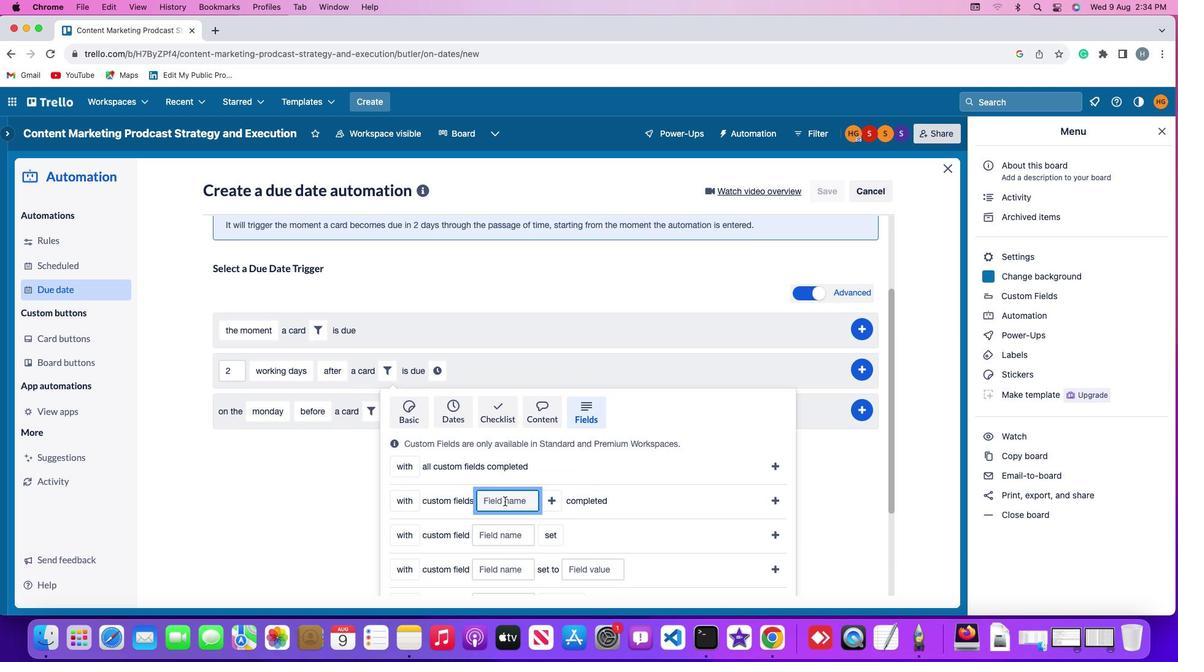 
Action: Key pressed Key.shift'R''e''s''u''m''e'
Screenshot: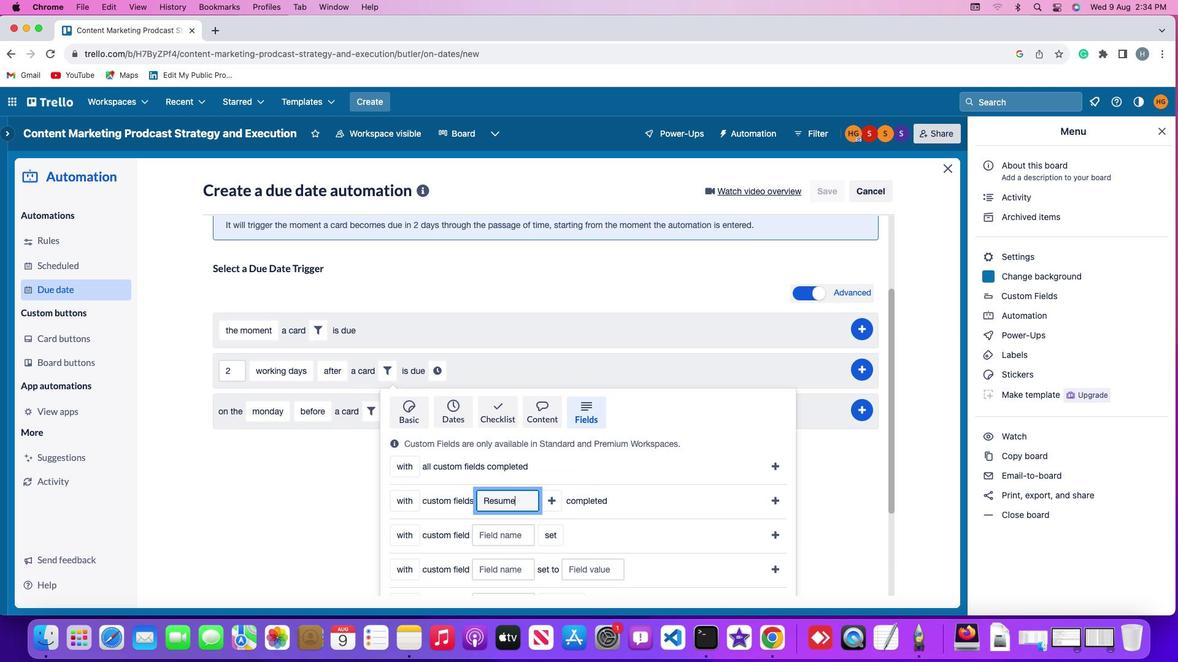 
Action: Mouse moved to (769, 491)
Screenshot: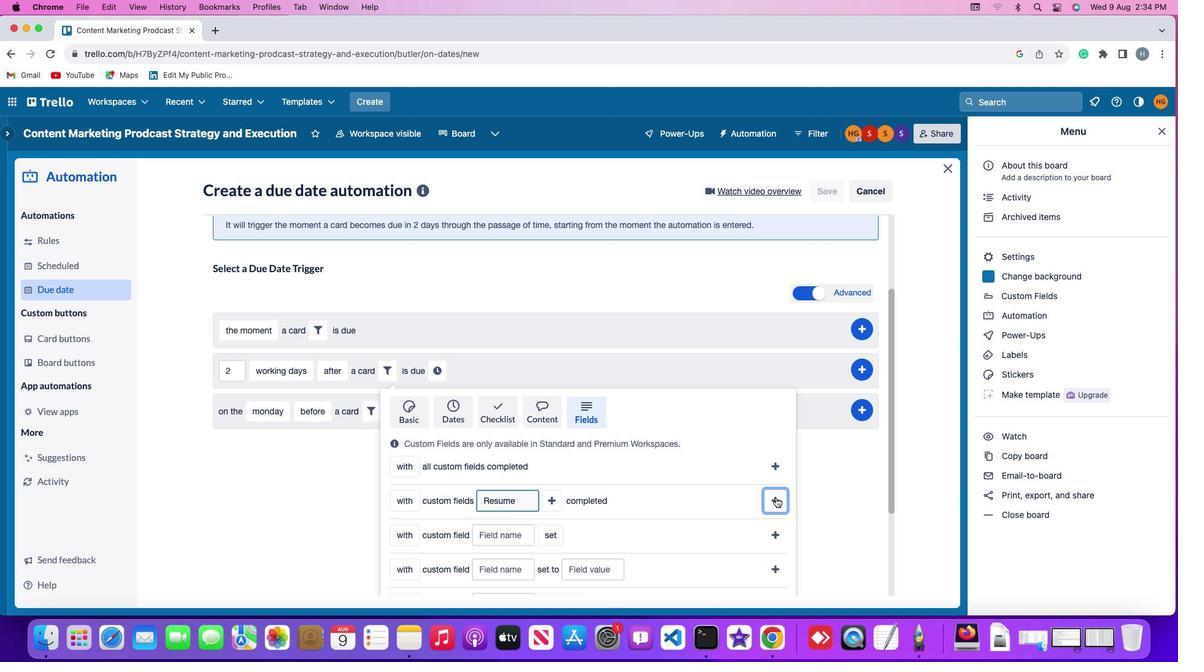 
Action: Mouse pressed left at (769, 491)
Screenshot: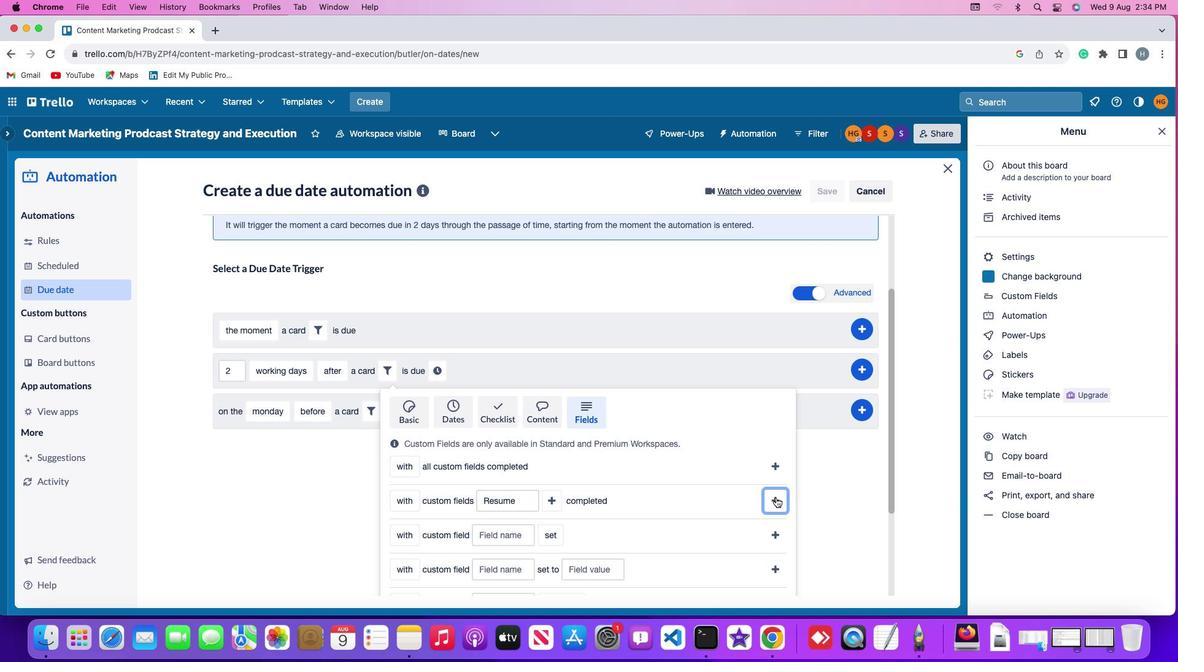 
Action: Mouse moved to (616, 488)
Screenshot: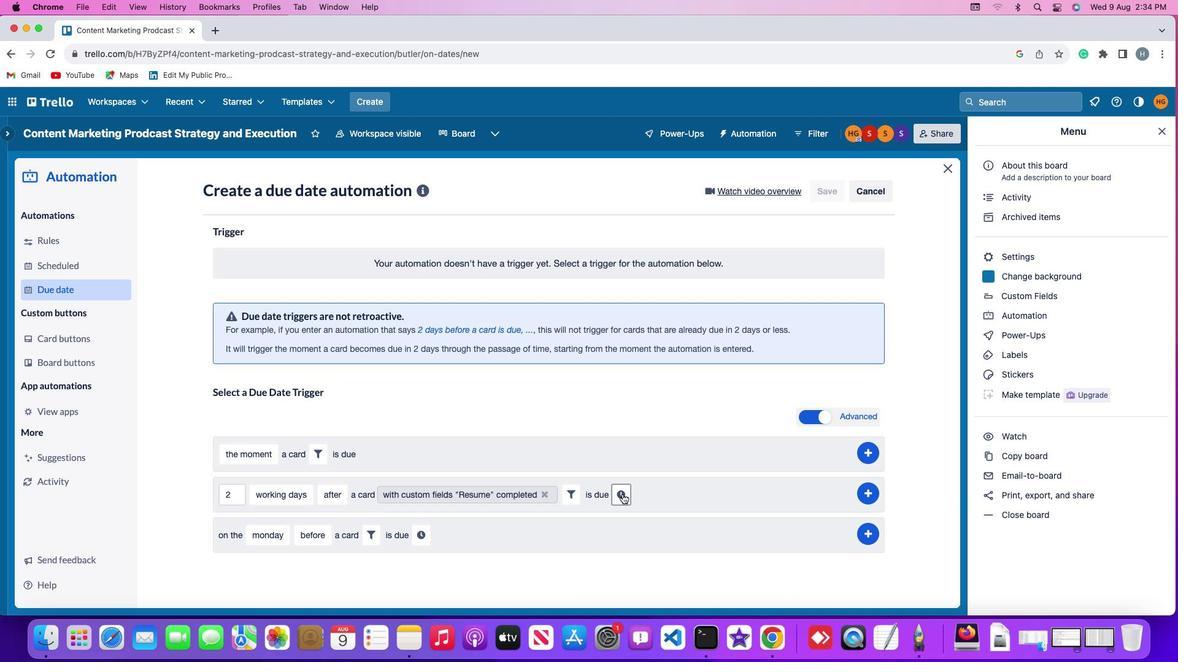 
Action: Mouse pressed left at (616, 488)
Screenshot: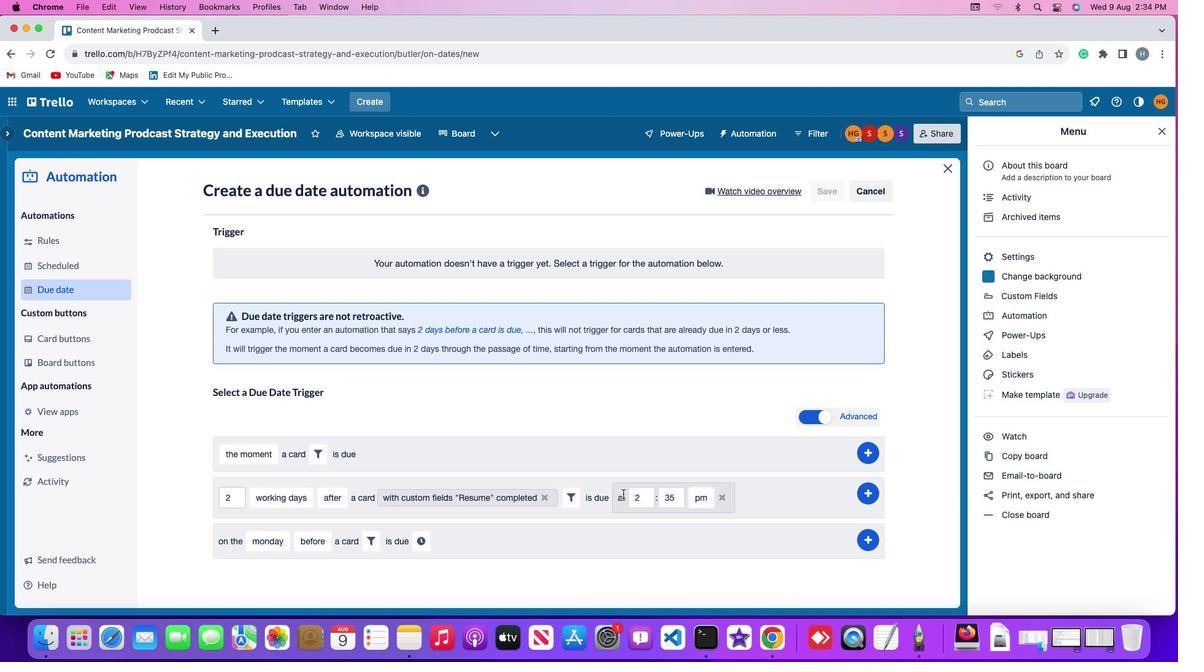 
Action: Mouse moved to (645, 490)
Screenshot: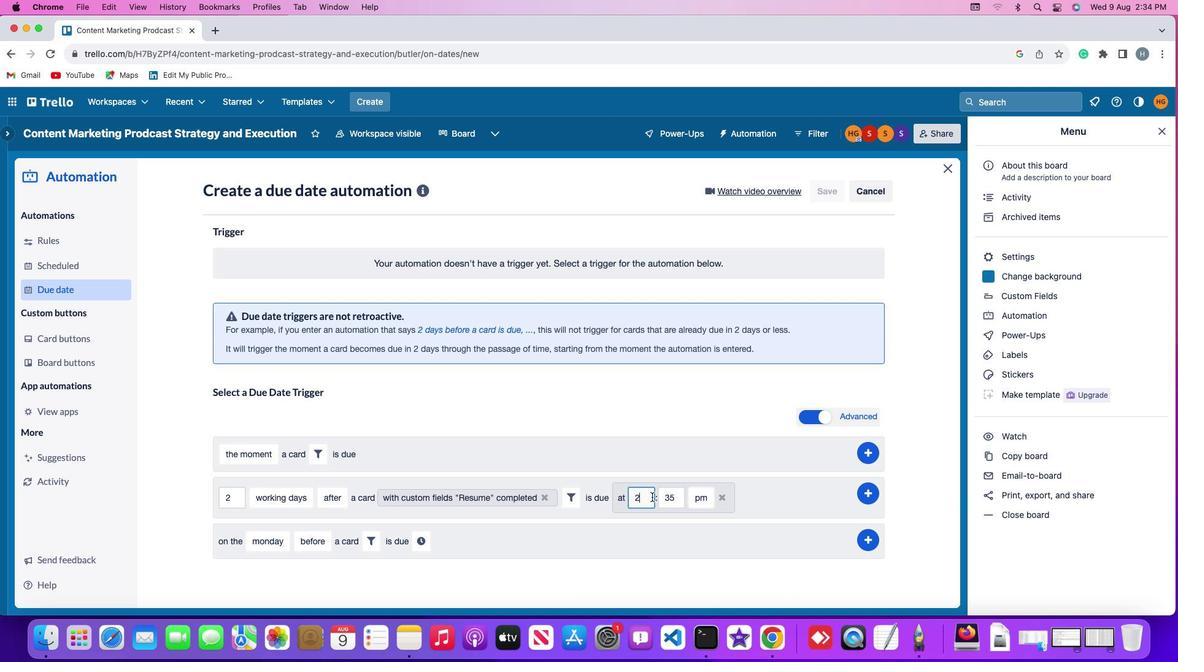
Action: Mouse pressed left at (645, 490)
Screenshot: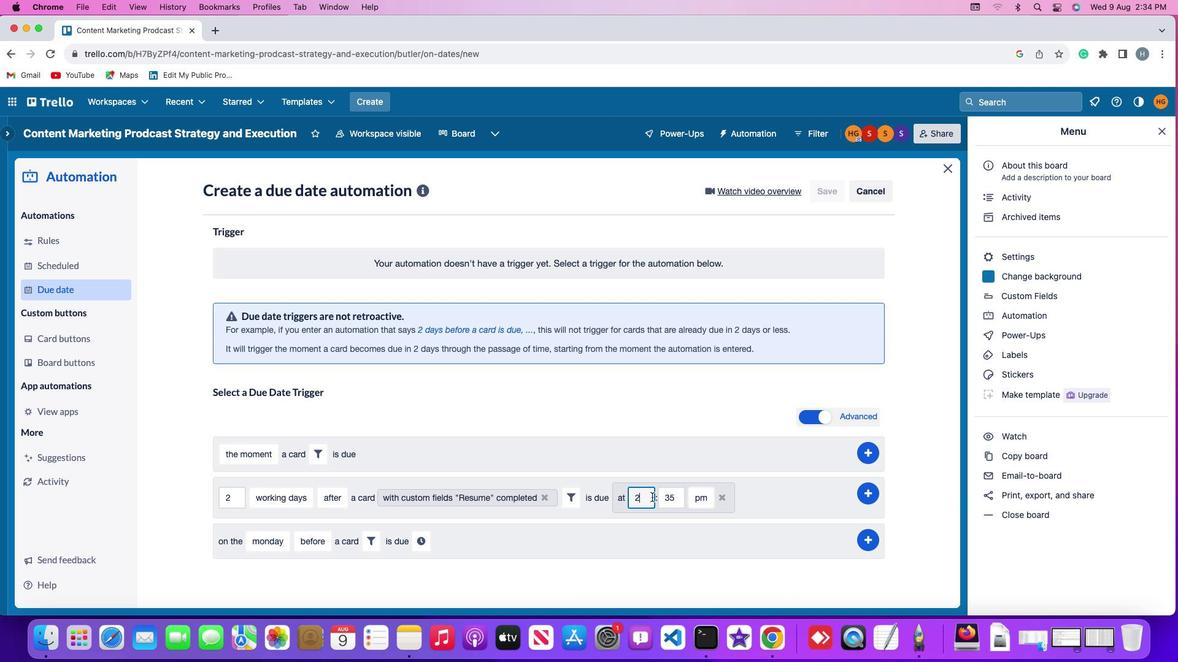 
Action: Mouse moved to (645, 490)
Screenshot: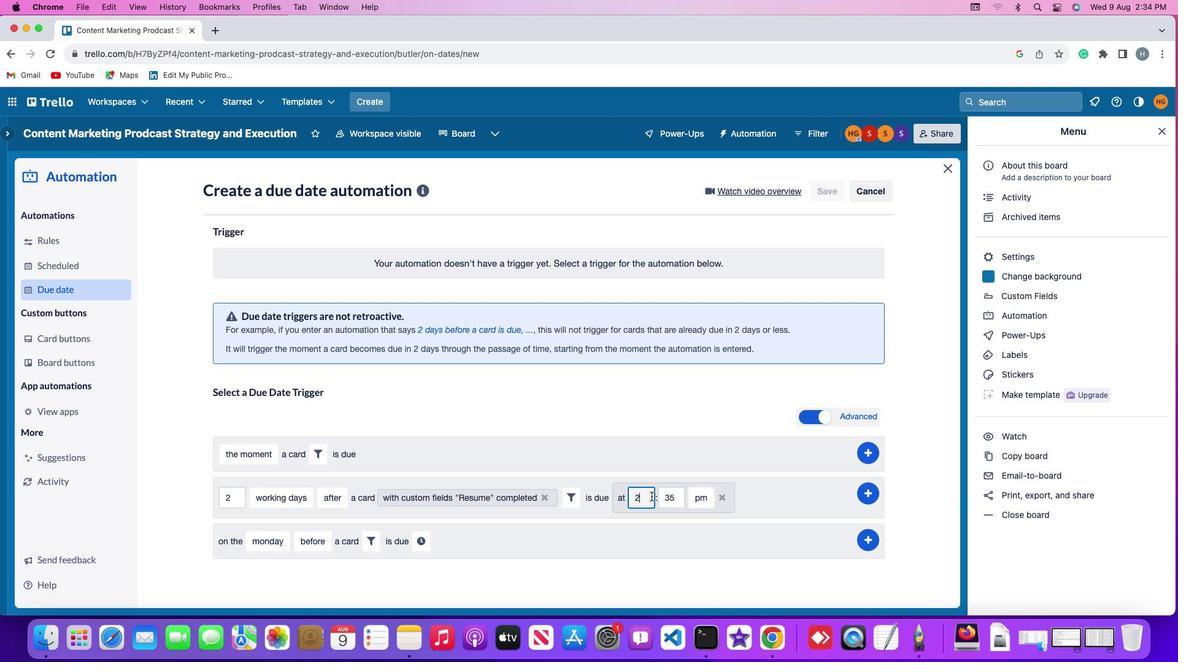 
Action: Key pressed Key.backspace
Screenshot: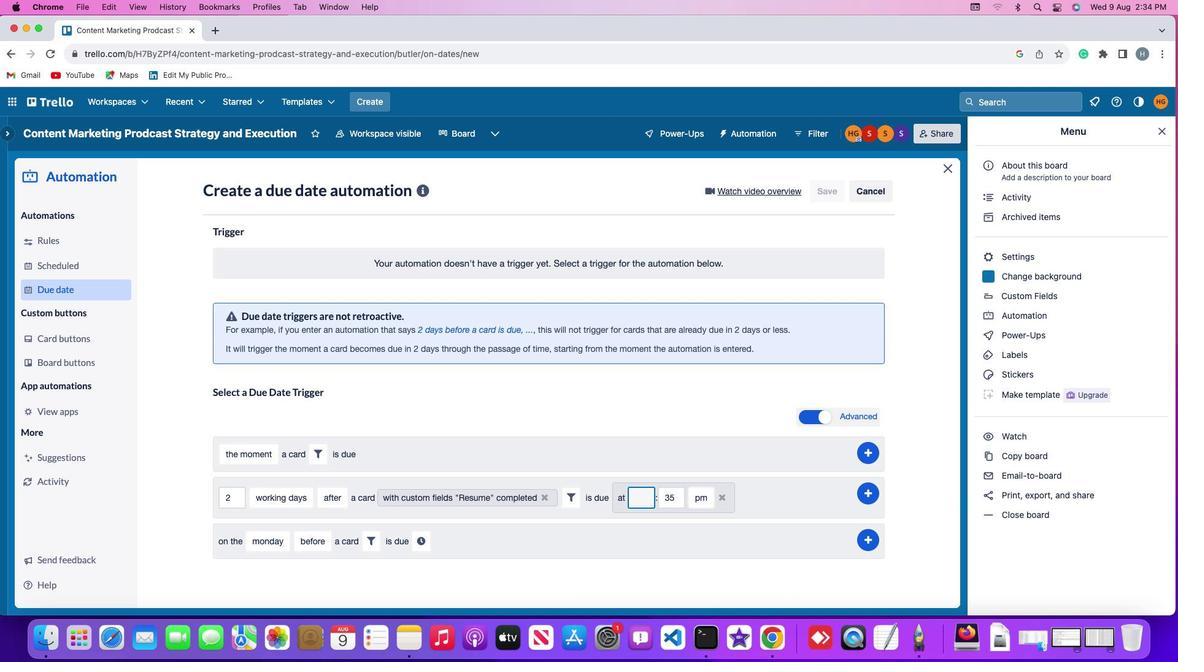 
Action: Mouse moved to (645, 489)
Screenshot: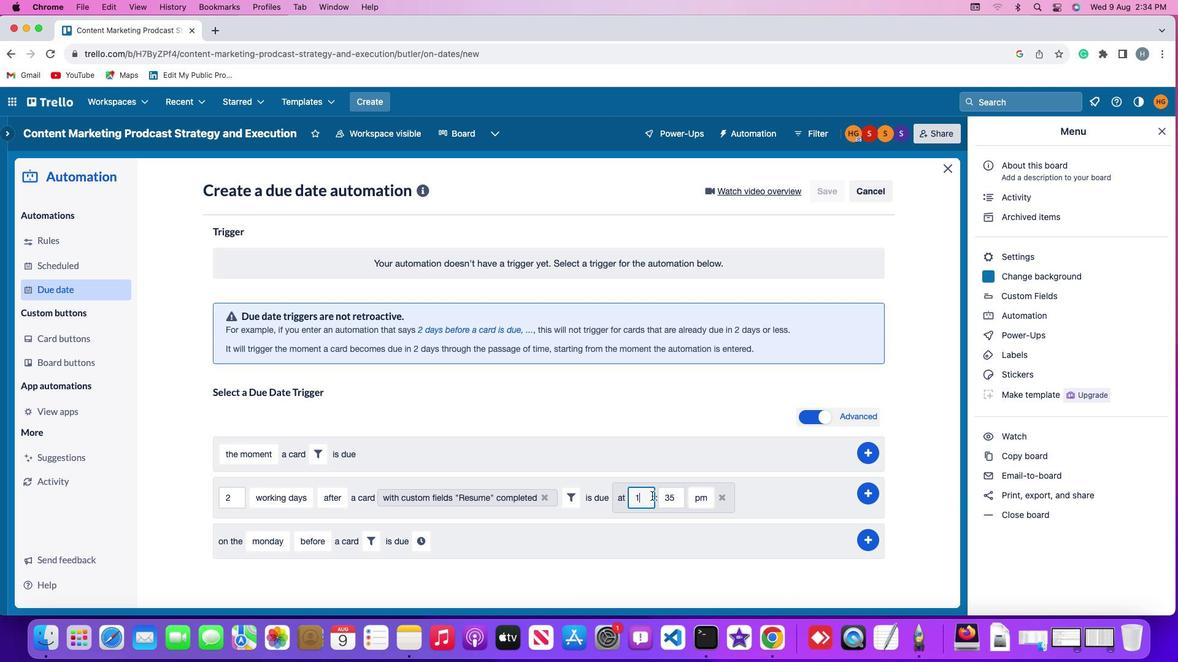 
Action: Key pressed '1'
Screenshot: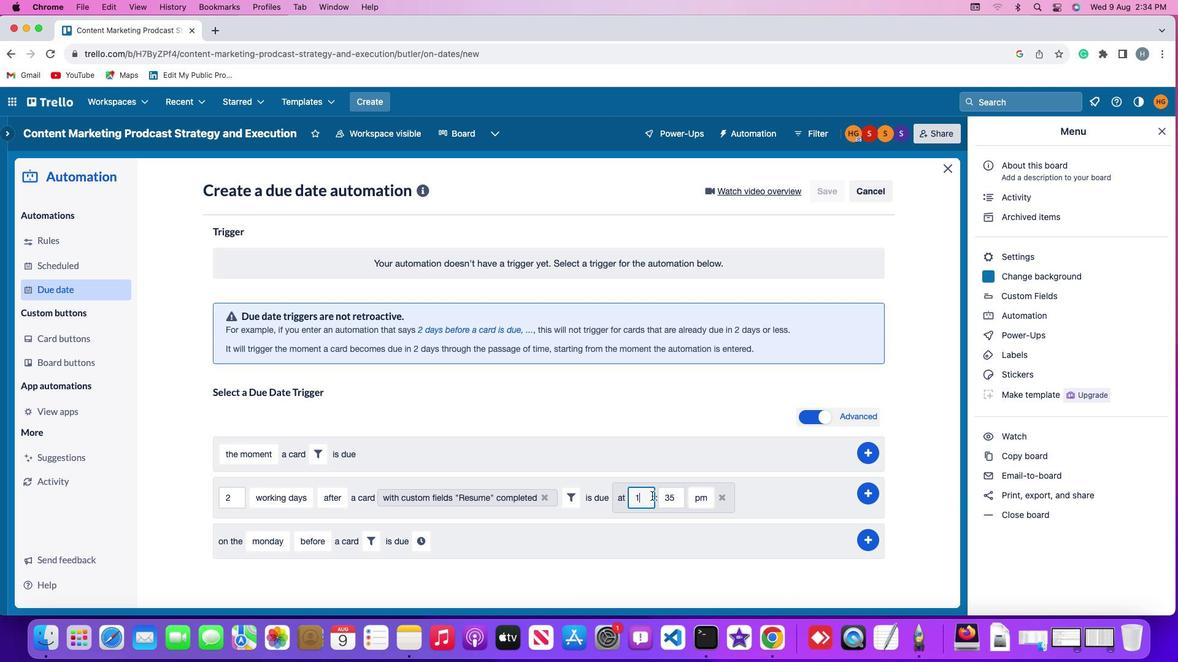 
Action: Mouse moved to (645, 489)
Screenshot: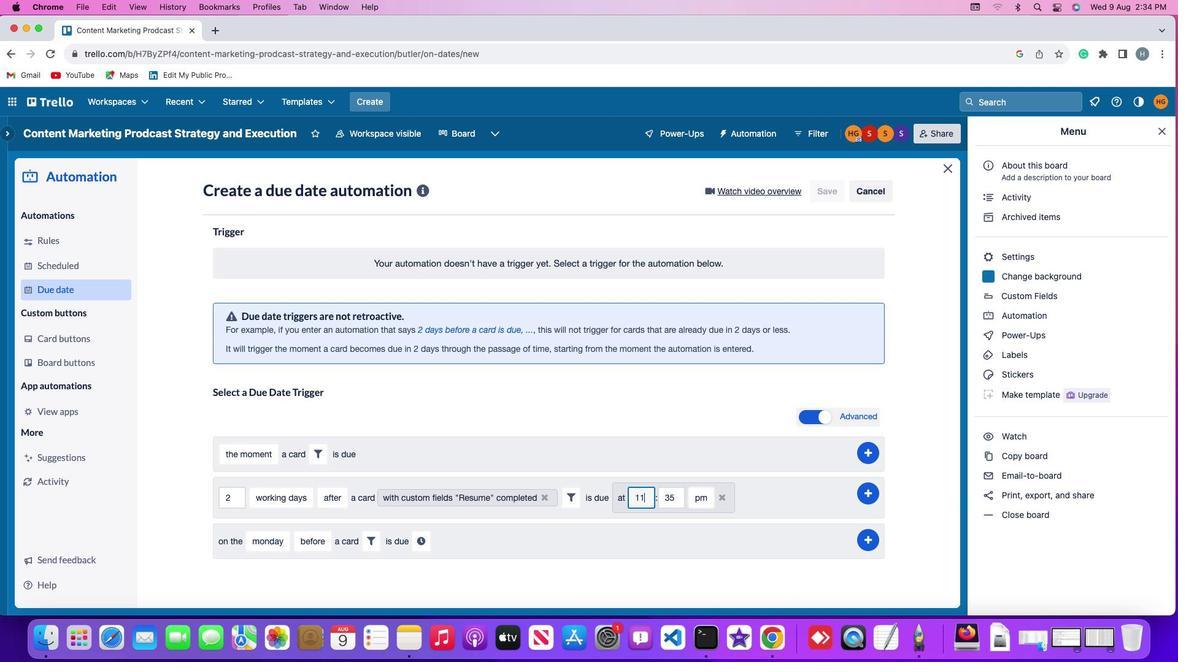 
Action: Key pressed '1'
Screenshot: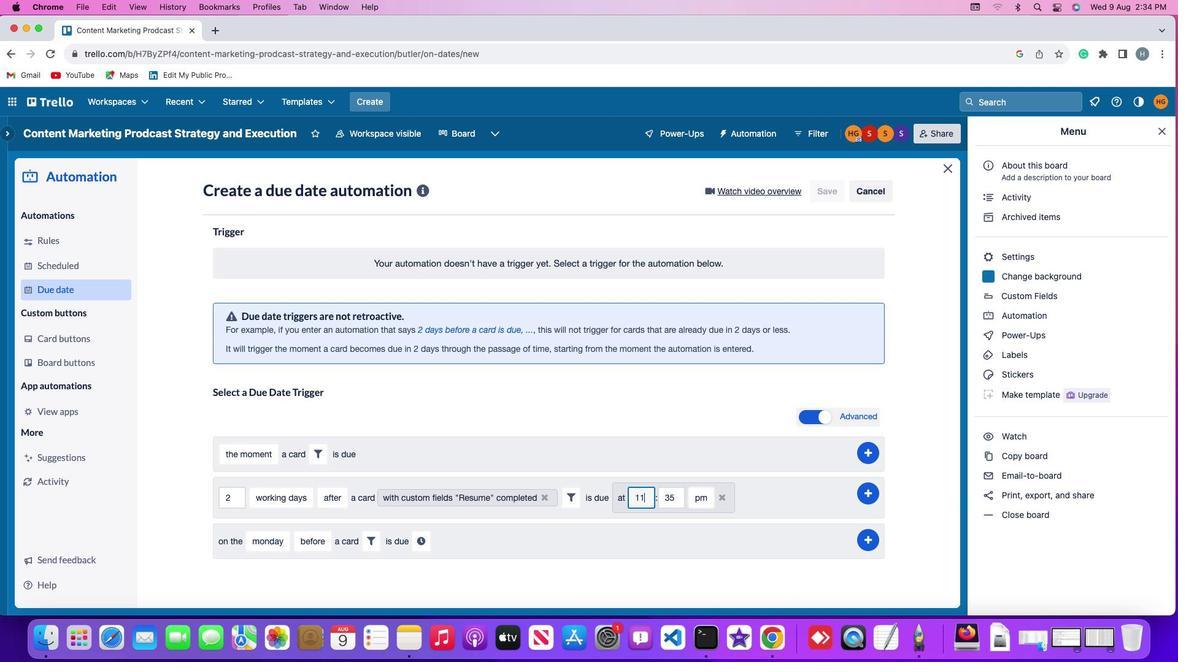 
Action: Mouse moved to (669, 489)
Screenshot: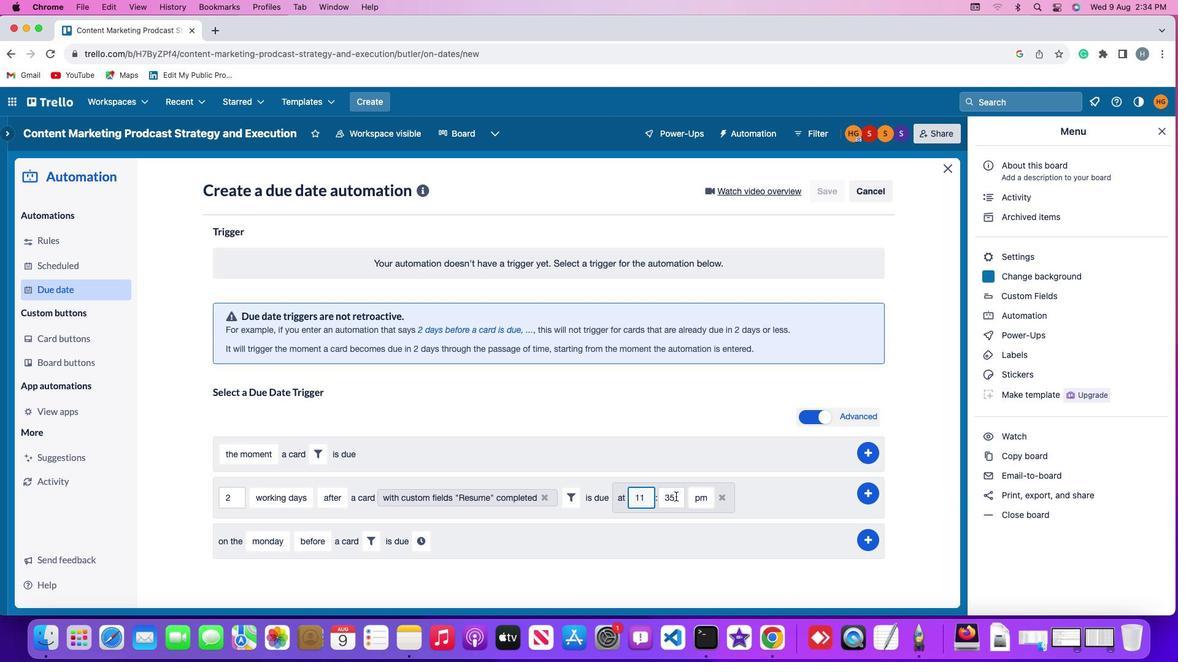 
Action: Mouse pressed left at (669, 489)
Screenshot: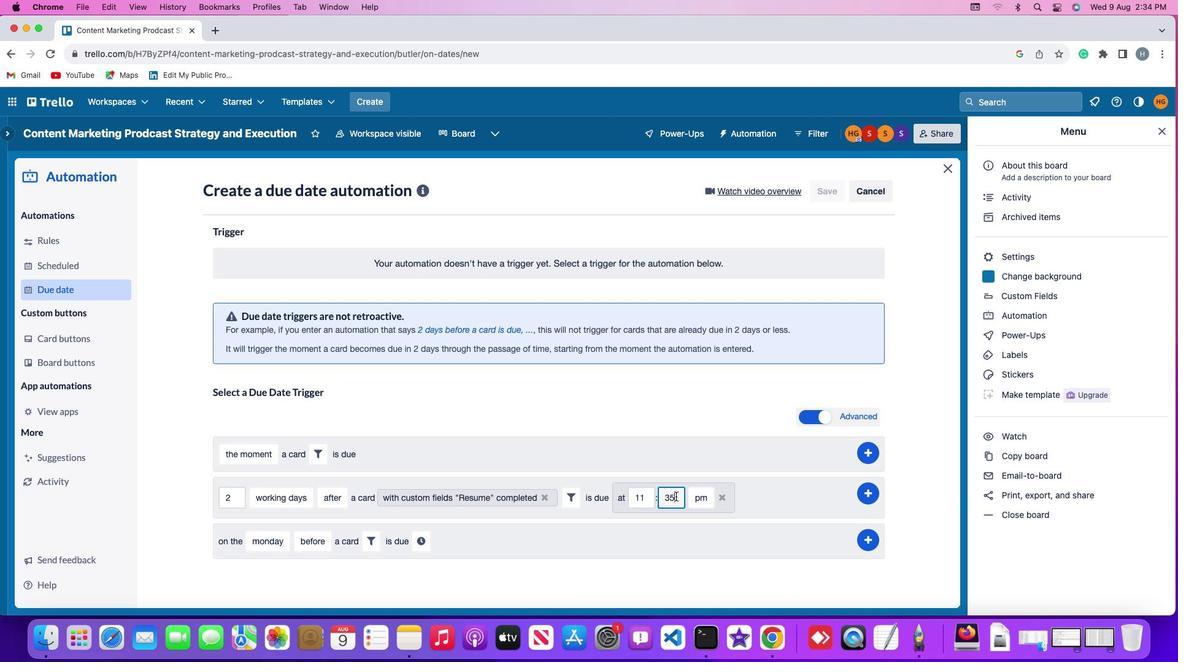 
Action: Key pressed Key.backspaceKey.backspace'0''0'
Screenshot: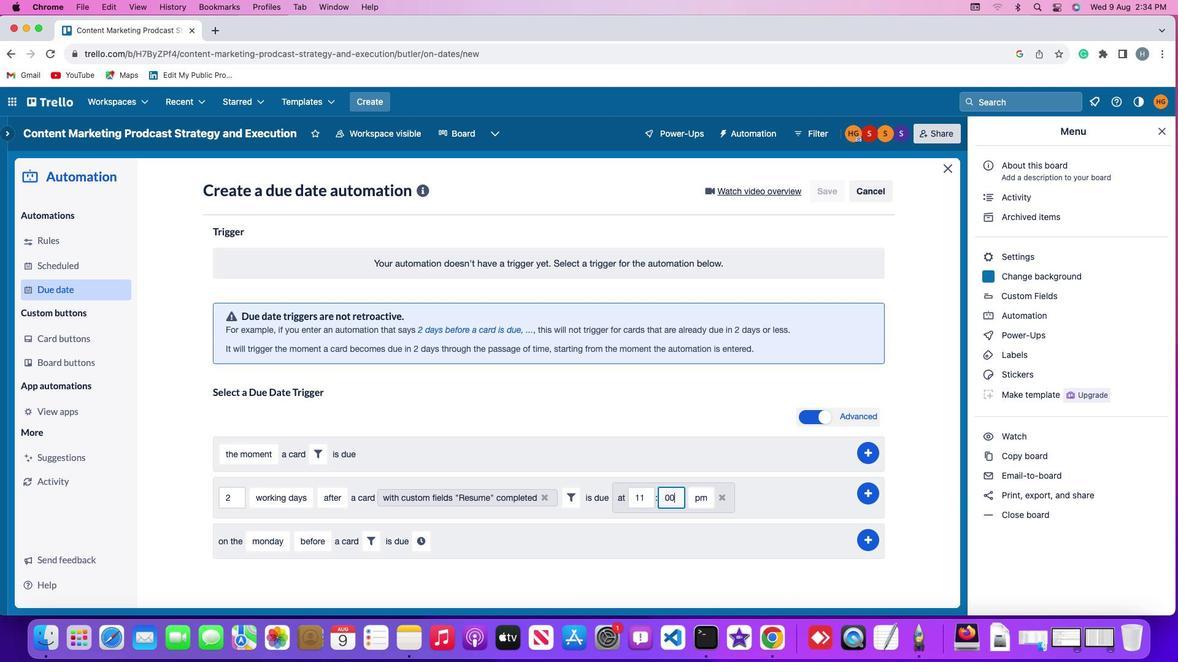 
Action: Mouse moved to (688, 489)
Screenshot: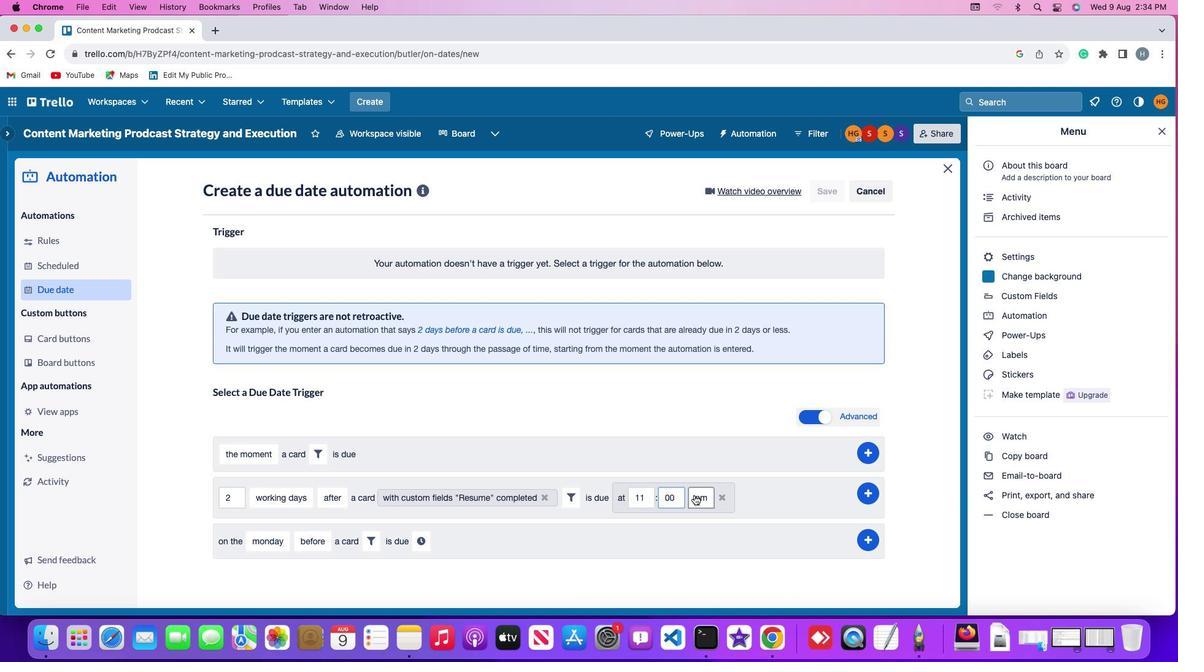 
Action: Mouse pressed left at (688, 489)
Screenshot: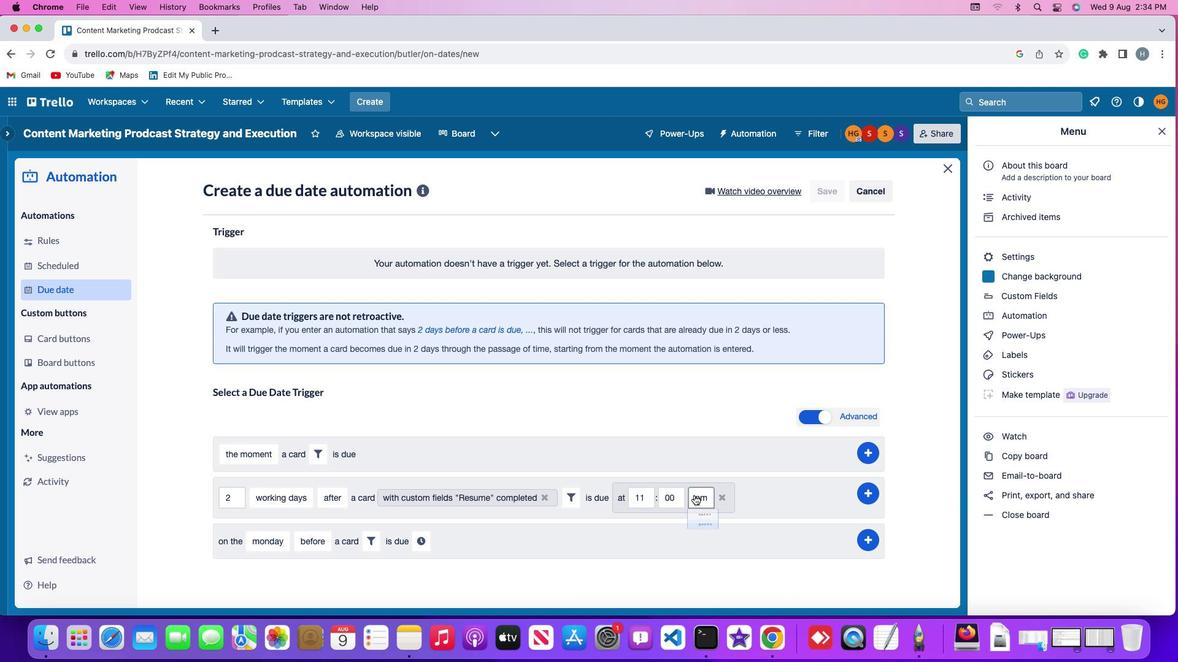 
Action: Mouse moved to (693, 510)
Screenshot: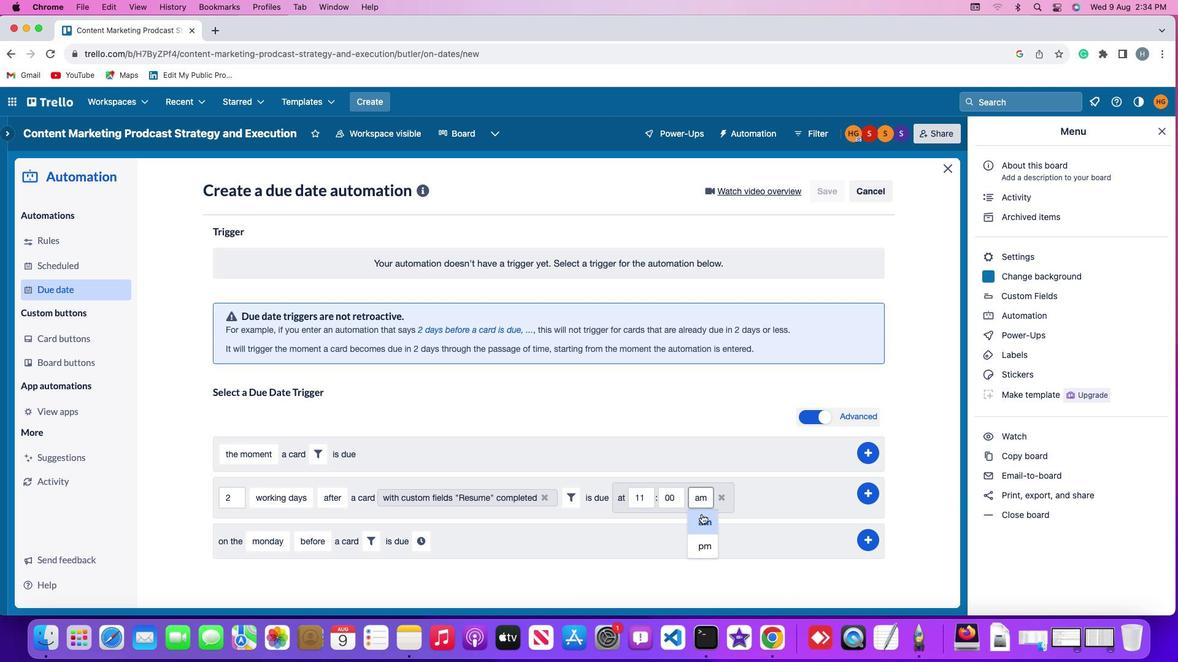 
Action: Mouse pressed left at (693, 510)
Screenshot: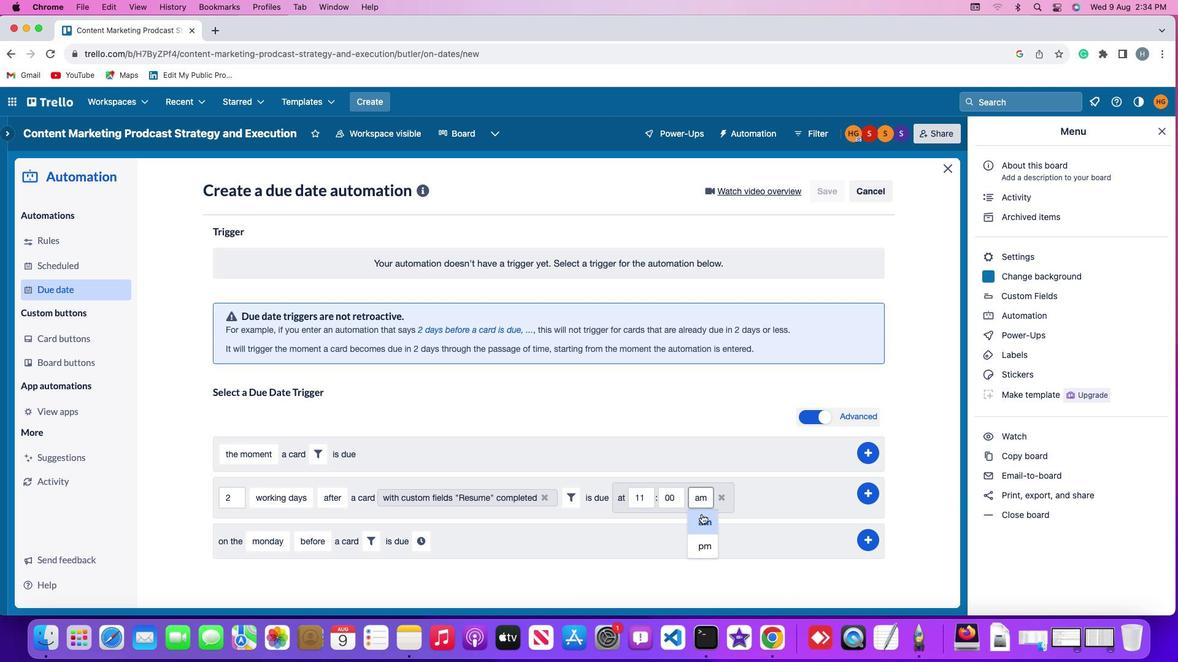
Action: Mouse moved to (864, 483)
Screenshot: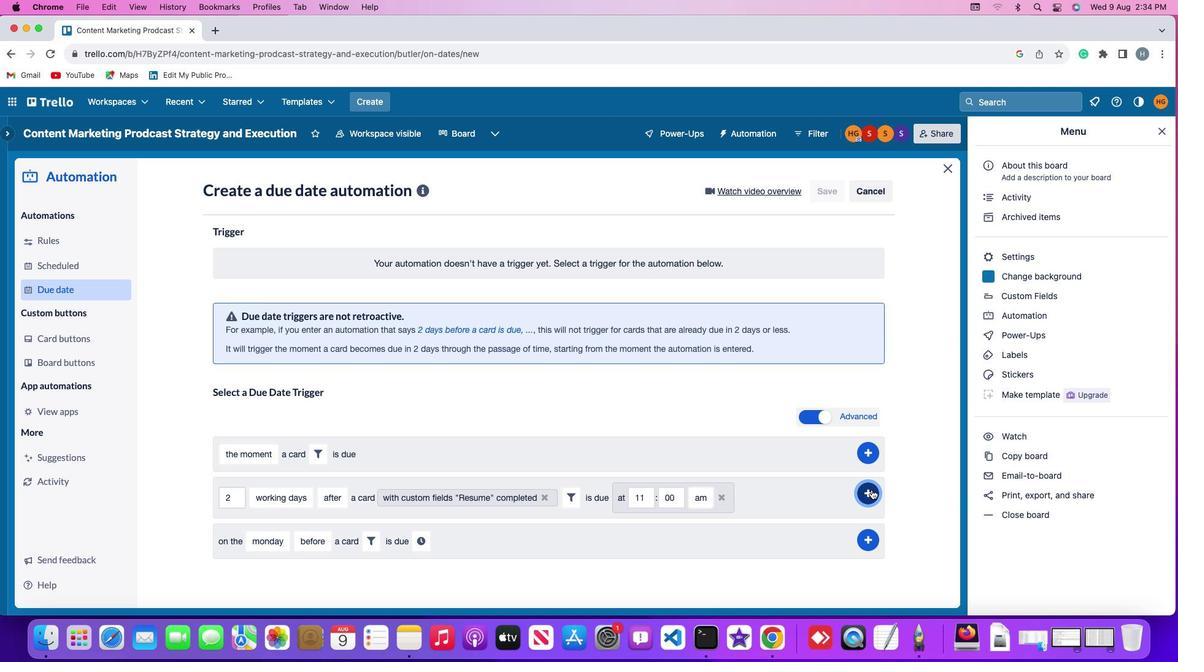 
Action: Mouse pressed left at (864, 483)
Screenshot: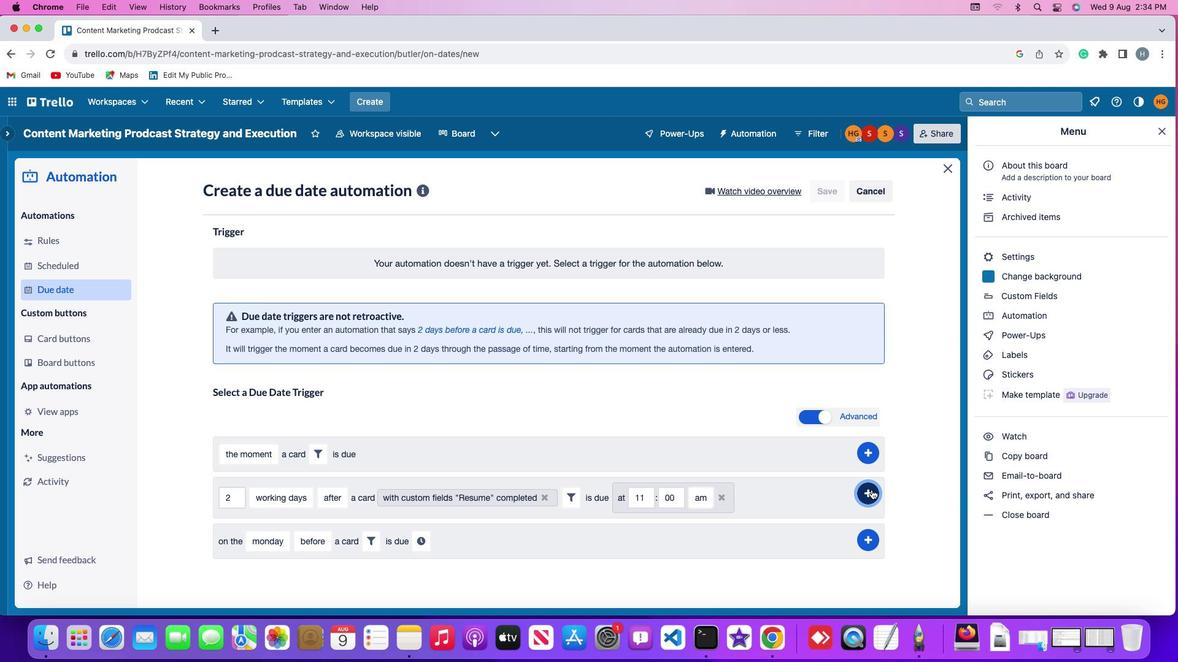 
Action: Mouse moved to (909, 384)
Screenshot: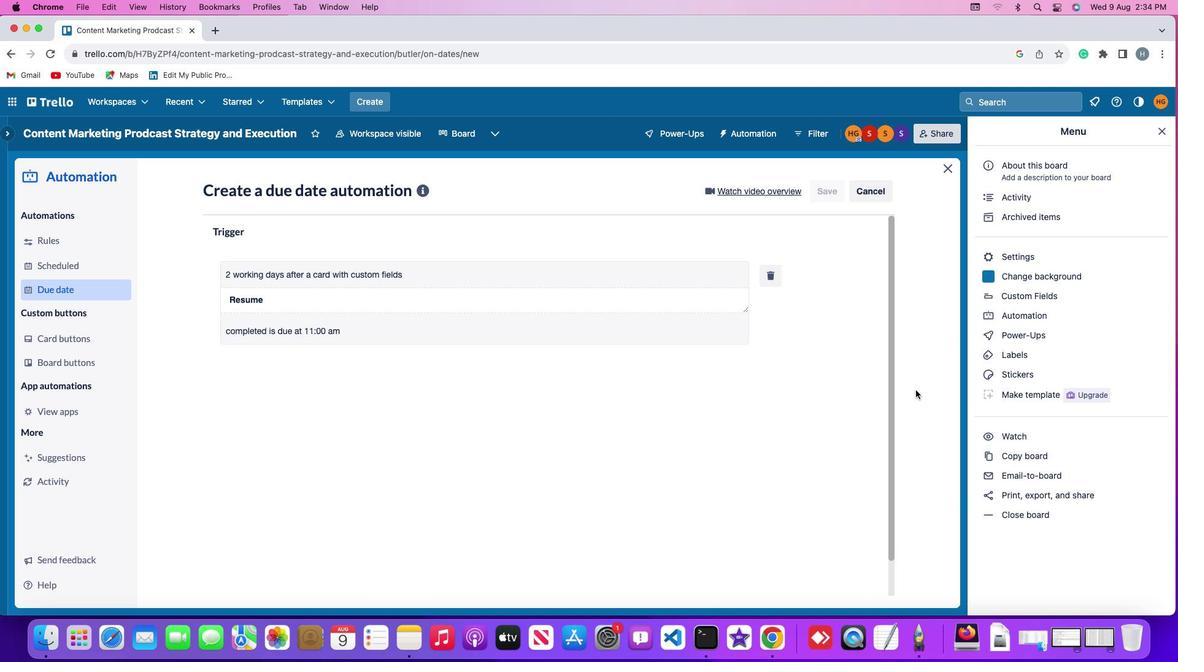 
